Task: Book a 75-minute DIY fermentation and pickling workshop for home chefs and food enthusiasts.
Action: Mouse pressed left at (453, 208)
Screenshot: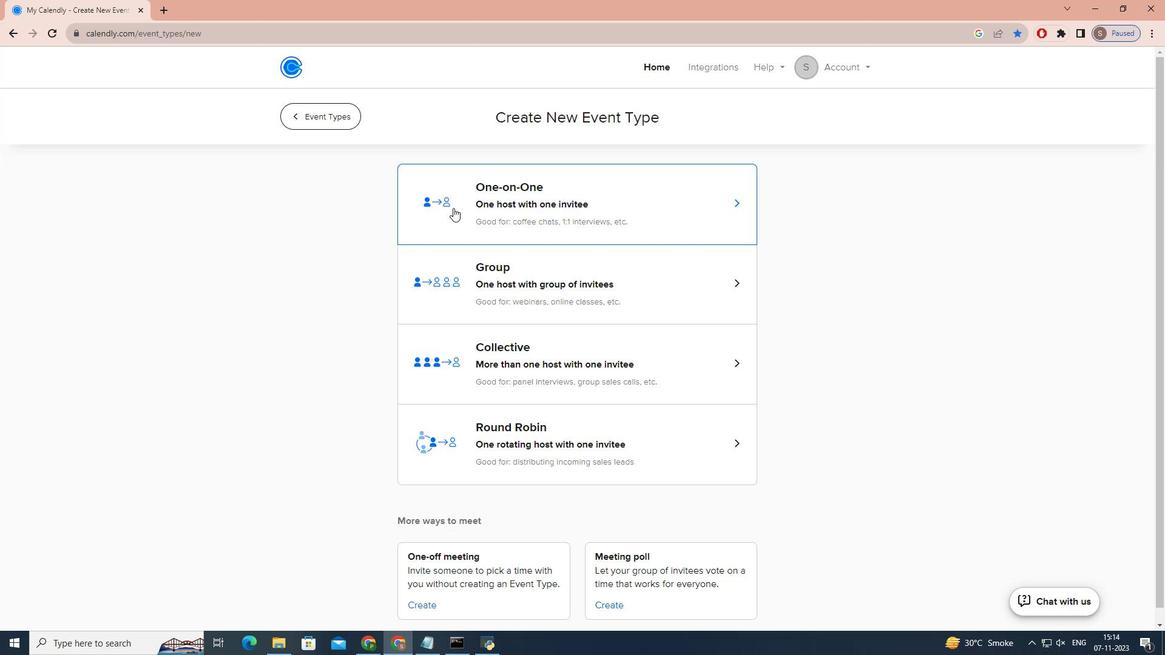 
Action: Key pressed g<Key.backspace>f<Key.caps_lock>ERMENTATION<Key.space>AND<Key.space><Key.caps_lock>p<Key.caps_lock>ICKLING<Key.space><Key.caps_lock>m<Key.caps_lock>ASTERCLASS
Screenshot: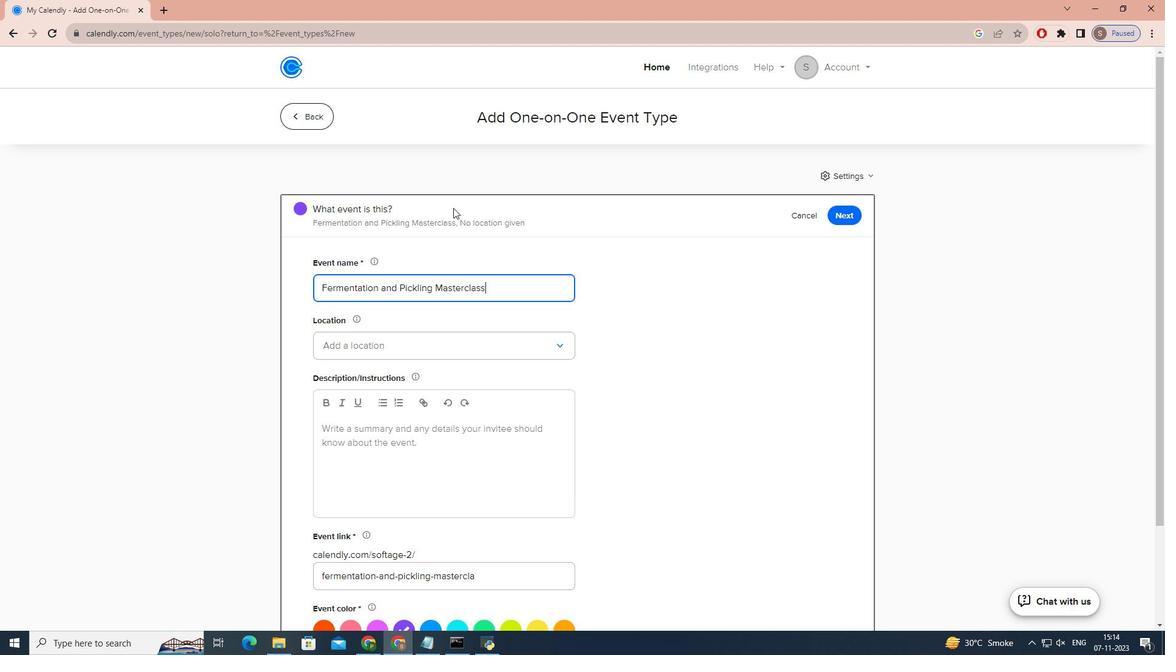 
Action: Mouse moved to (424, 350)
Screenshot: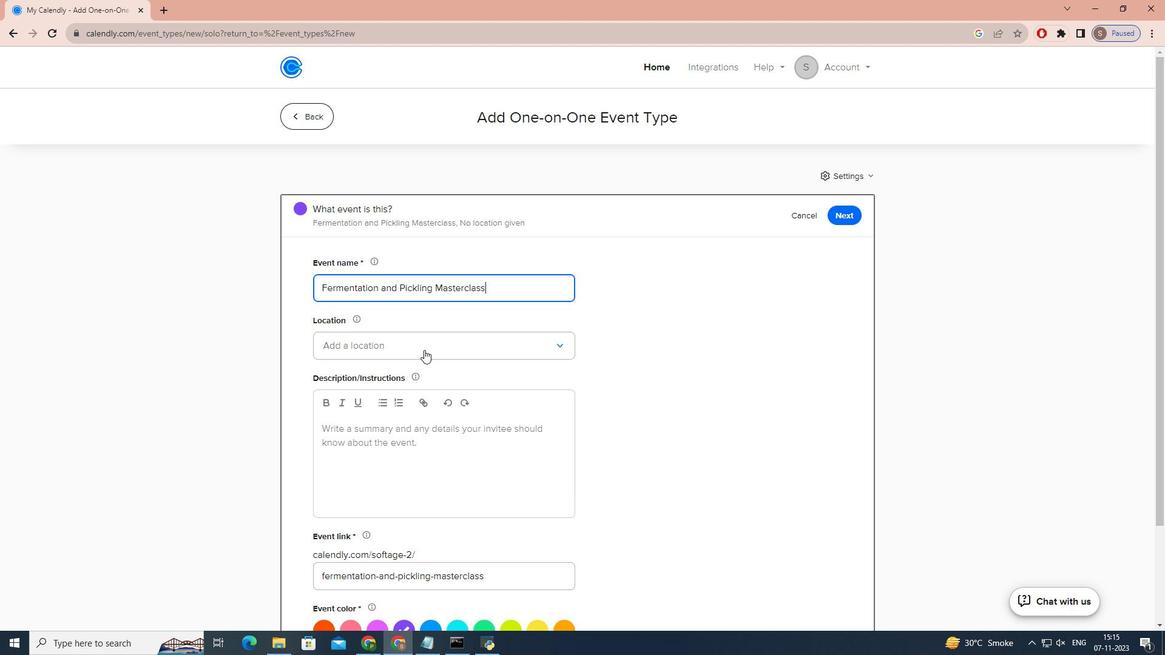 
Action: Mouse pressed left at (424, 350)
Screenshot: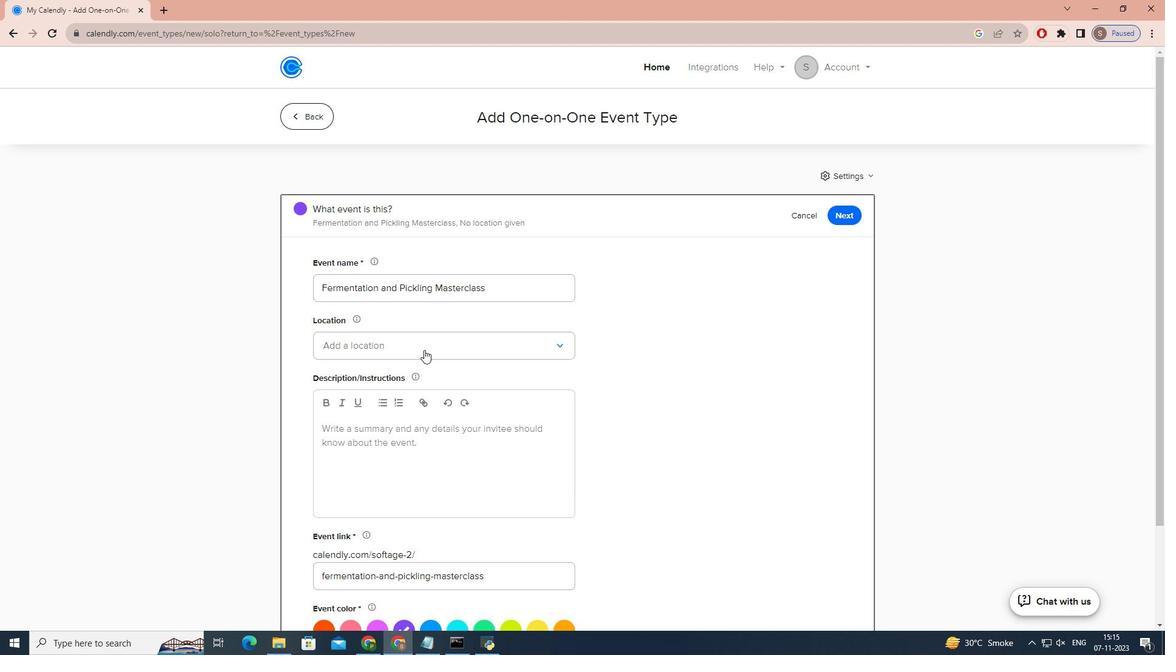 
Action: Mouse moved to (418, 369)
Screenshot: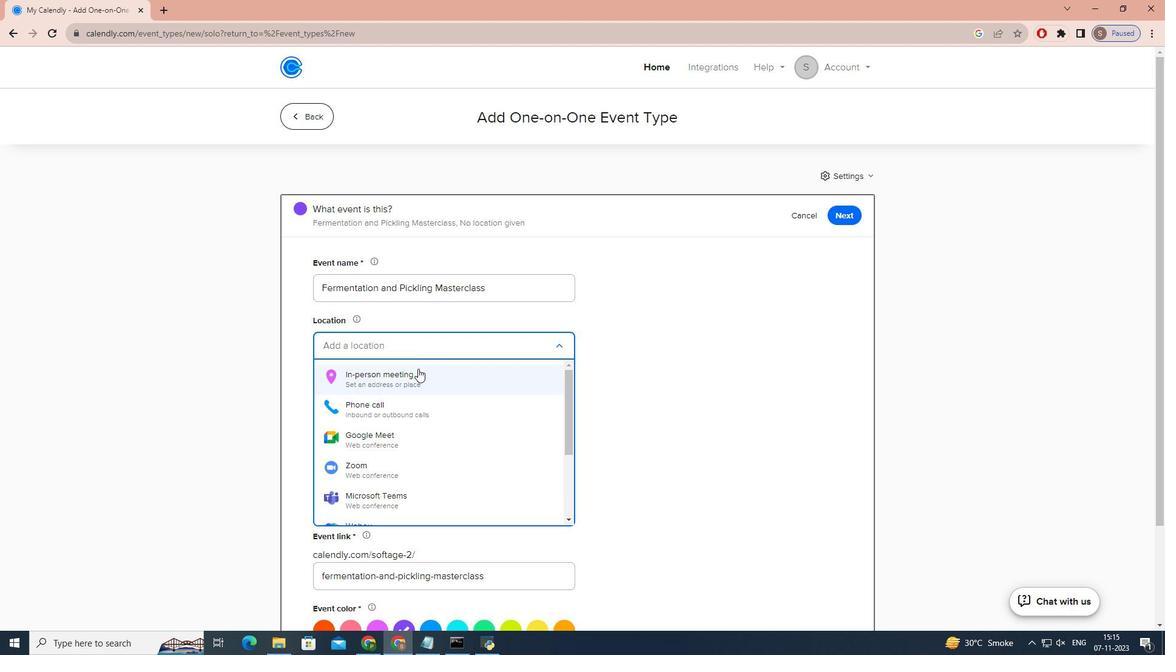 
Action: Mouse pressed left at (418, 369)
Screenshot: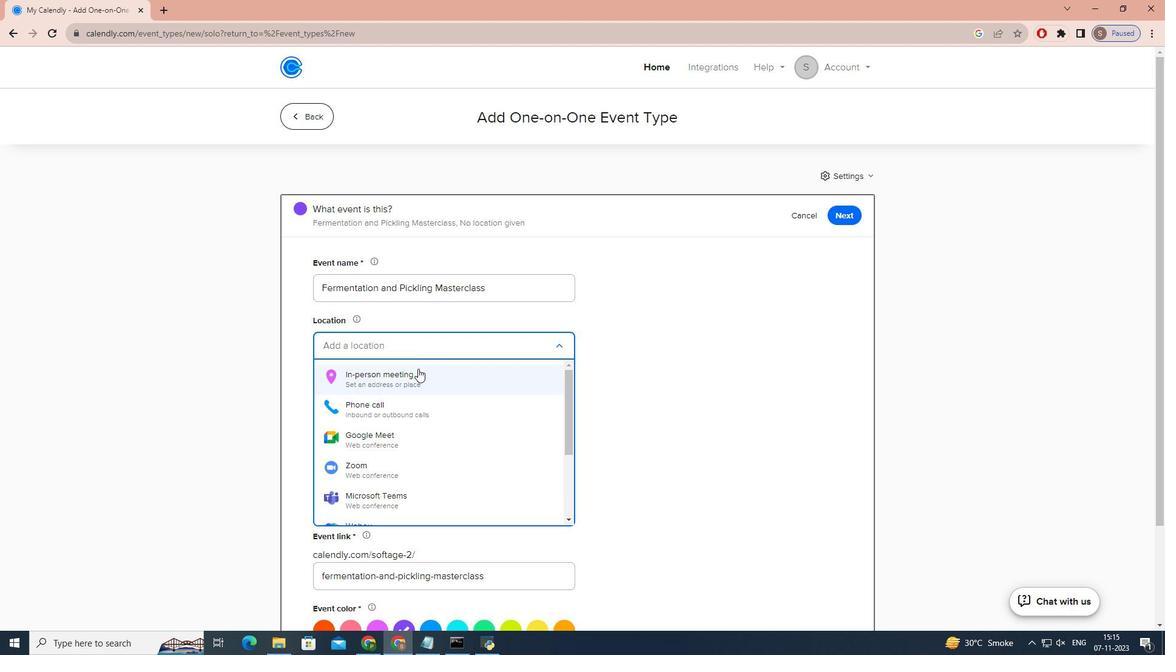 
Action: Mouse moved to (499, 194)
Screenshot: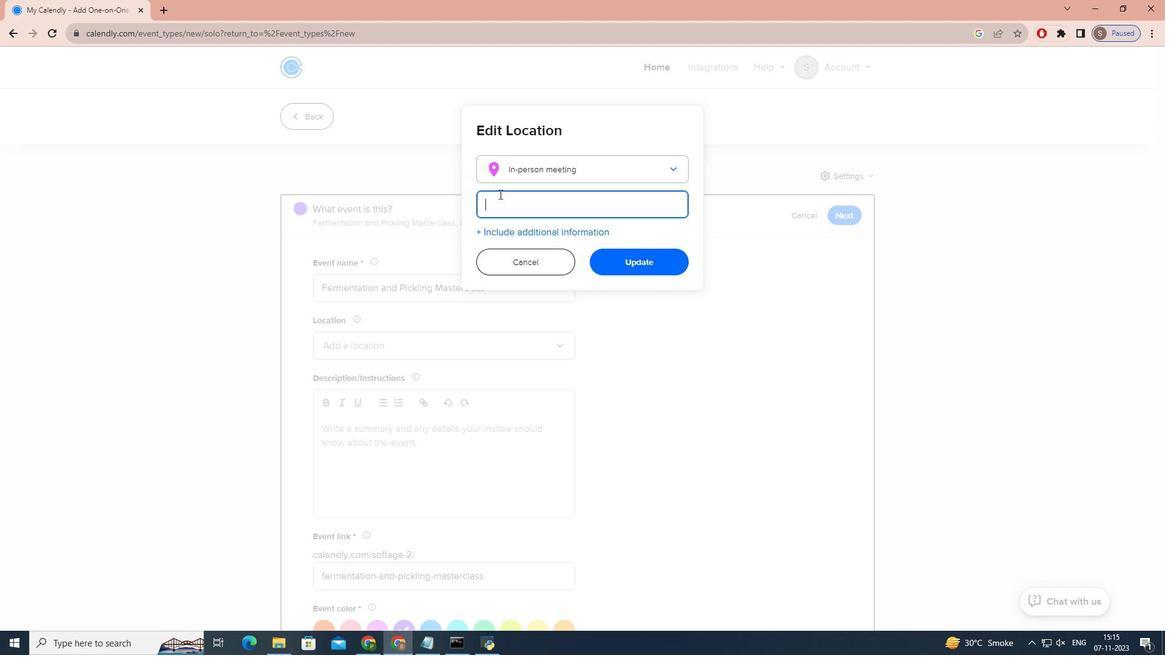 
Action: Mouse pressed left at (499, 194)
Screenshot: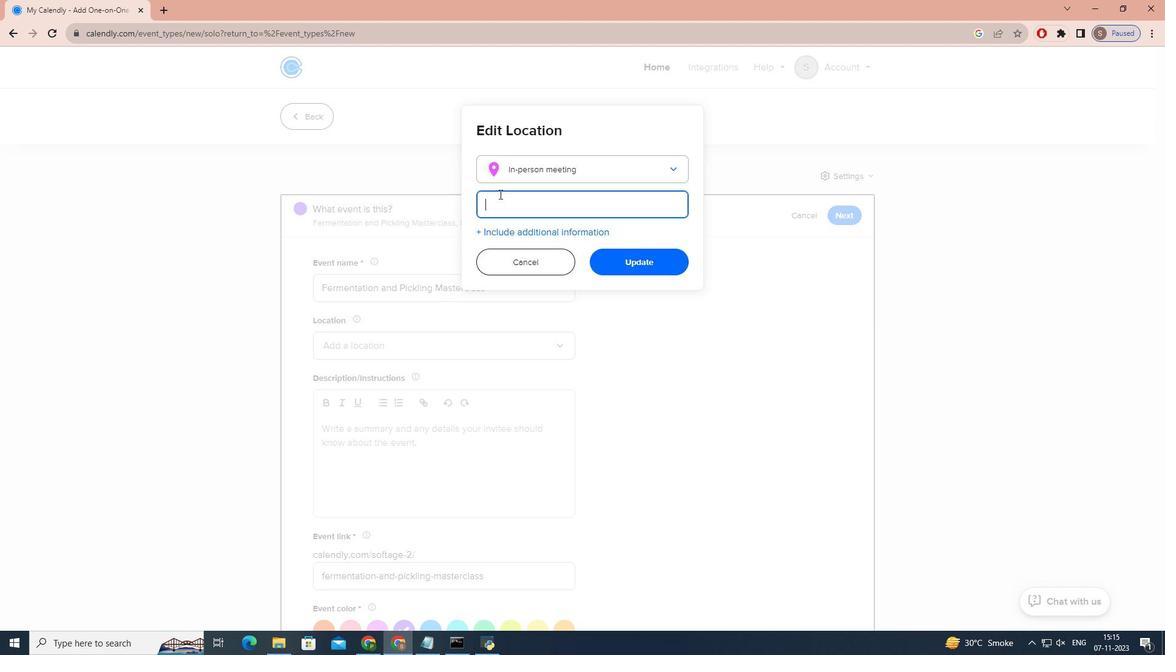 
Action: Key pressed T<Key.caps_lock><Key.backspace><Key.caps_lock><Key.caps_lock>t<Key.caps_lock>HE<Key.space><Key.caps_lock>line<Key.space>p<Key.caps_lock>ICKLING<Key.space><Key.caps_lock>w<Key.caps_lock>ORKSHOP,<Key.space>1234<Key.space><Key.caps_lock>w<Key.caps_lock>ILSHIRE<Key.space><Key.caps_lock>b<Key.caps_lock>LVD.<Key.space><Key.backspace>,<Key.space><Key.caps_lock>l<Key.caps_lock>OS<Key.space><Key.caps_lock>a<Key.caps_lock>NGELES,<Key.space><Key.caps_lock>ca<Key.space>90010
Screenshot: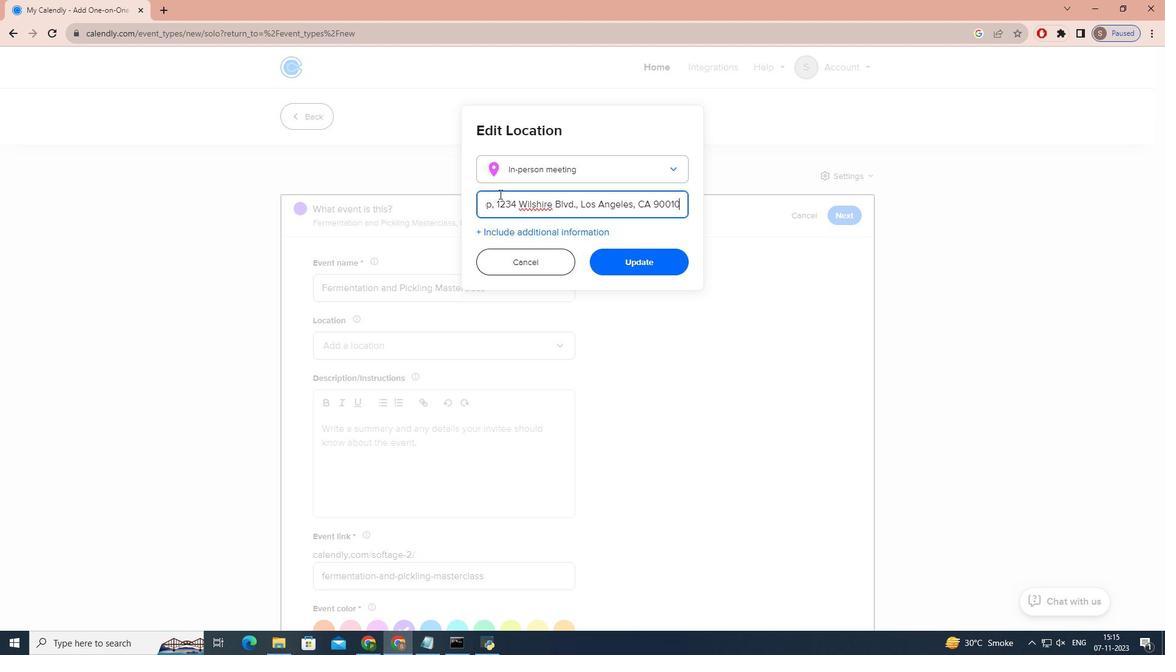 
Action: Mouse moved to (630, 258)
Screenshot: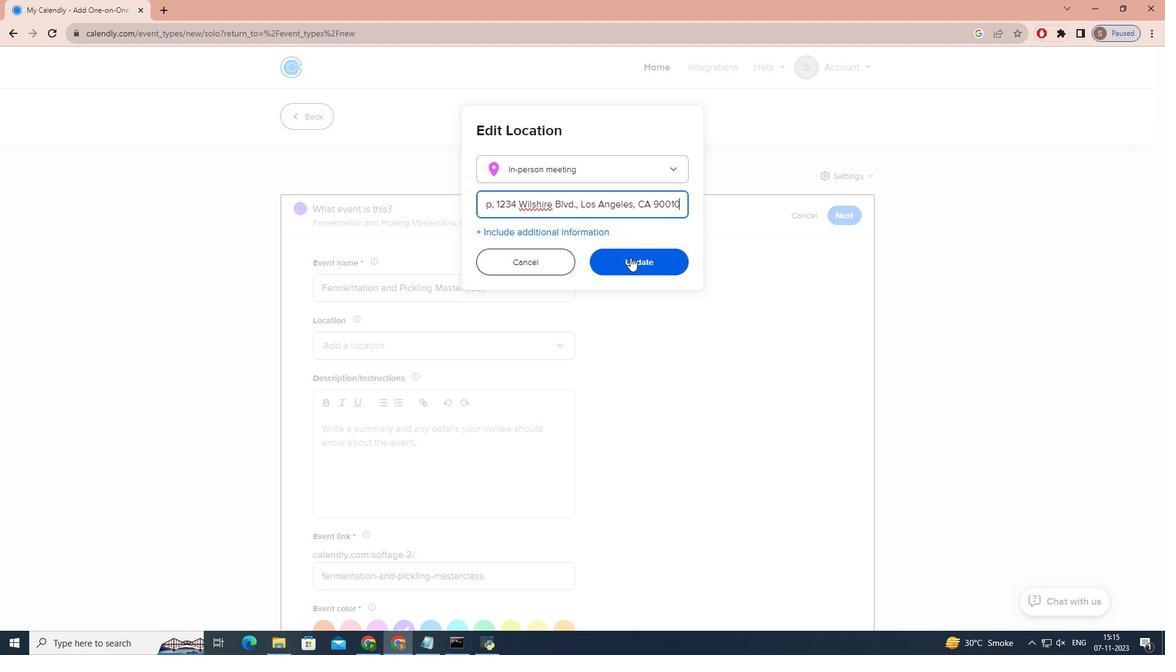 
Action: Mouse pressed left at (630, 258)
Screenshot: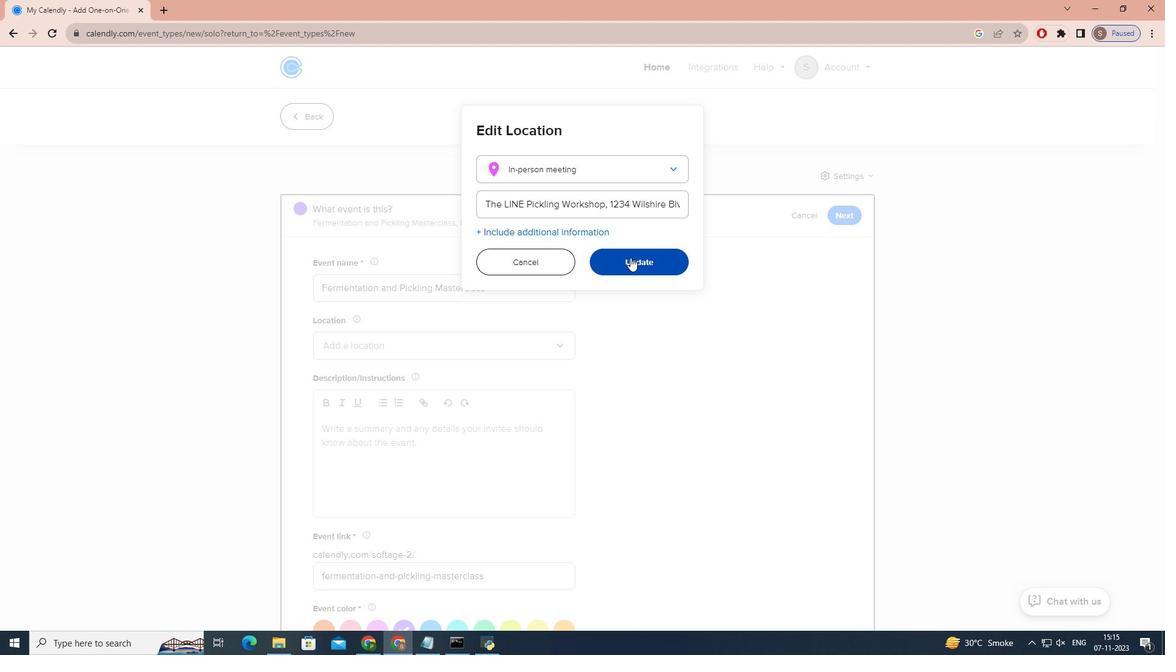 
Action: Mouse moved to (355, 484)
Screenshot: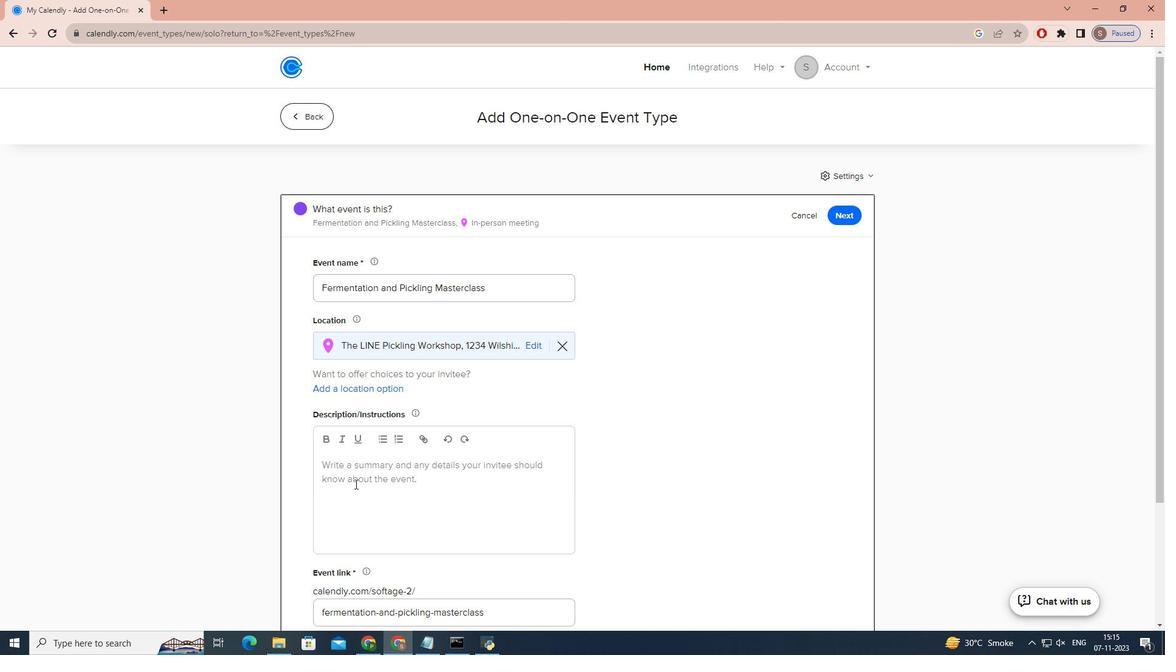 
Action: Mouse pressed left at (355, 484)
Screenshot: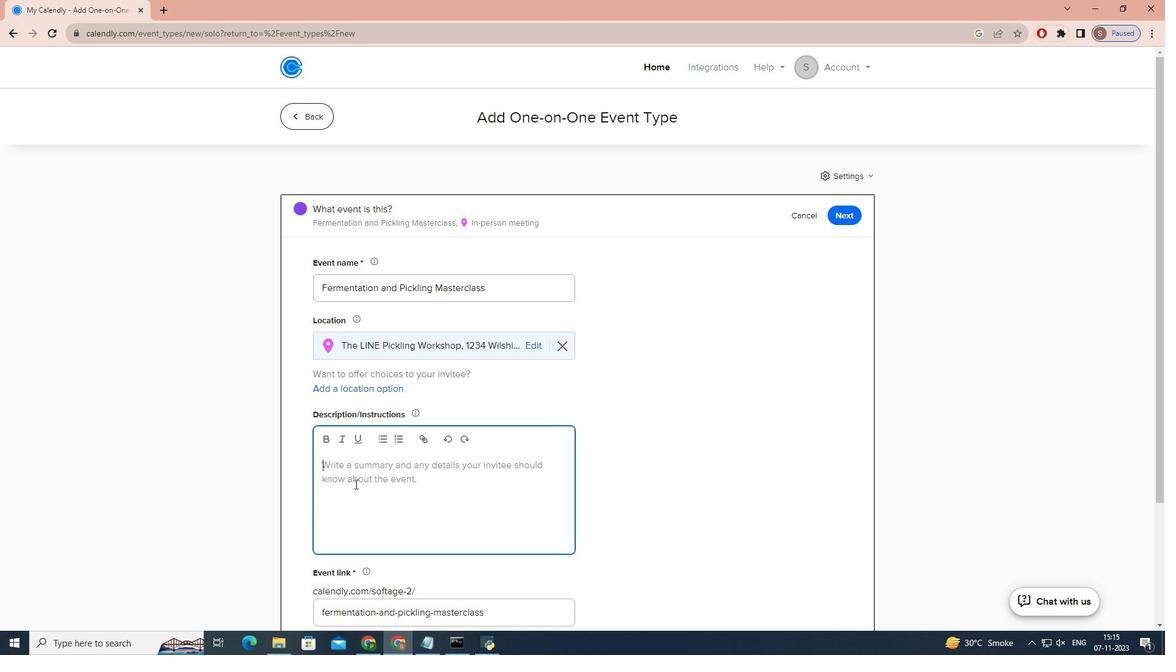 
Action: Mouse moved to (357, 471)
Screenshot: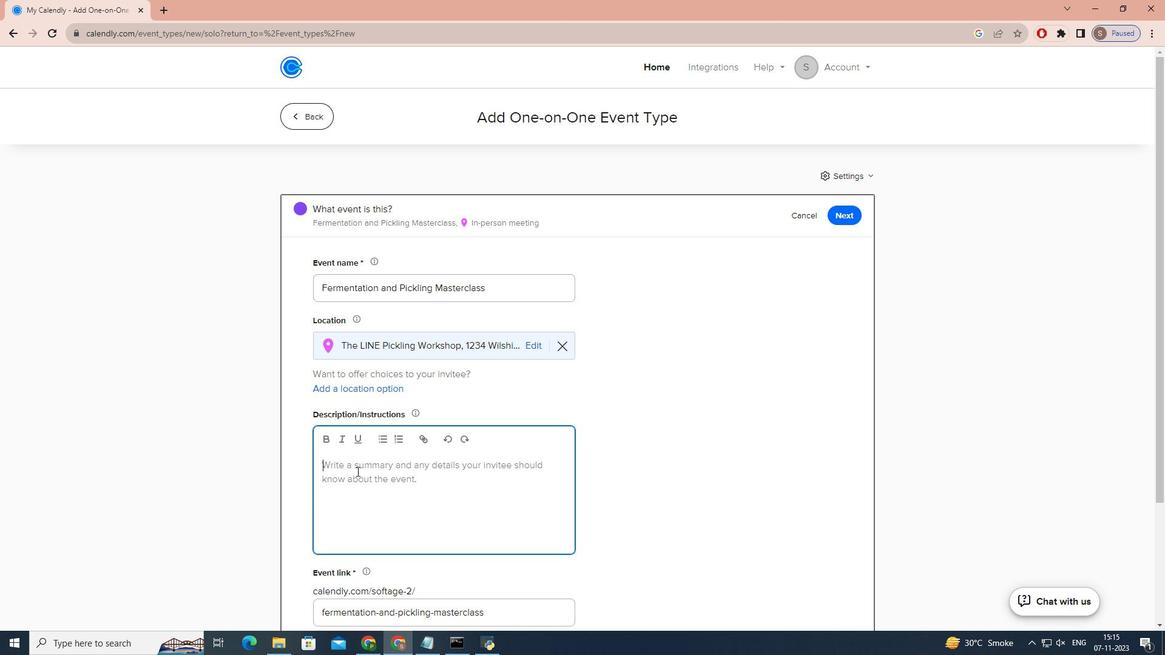 
Action: Key pressed <Key.caps_lock>
Screenshot: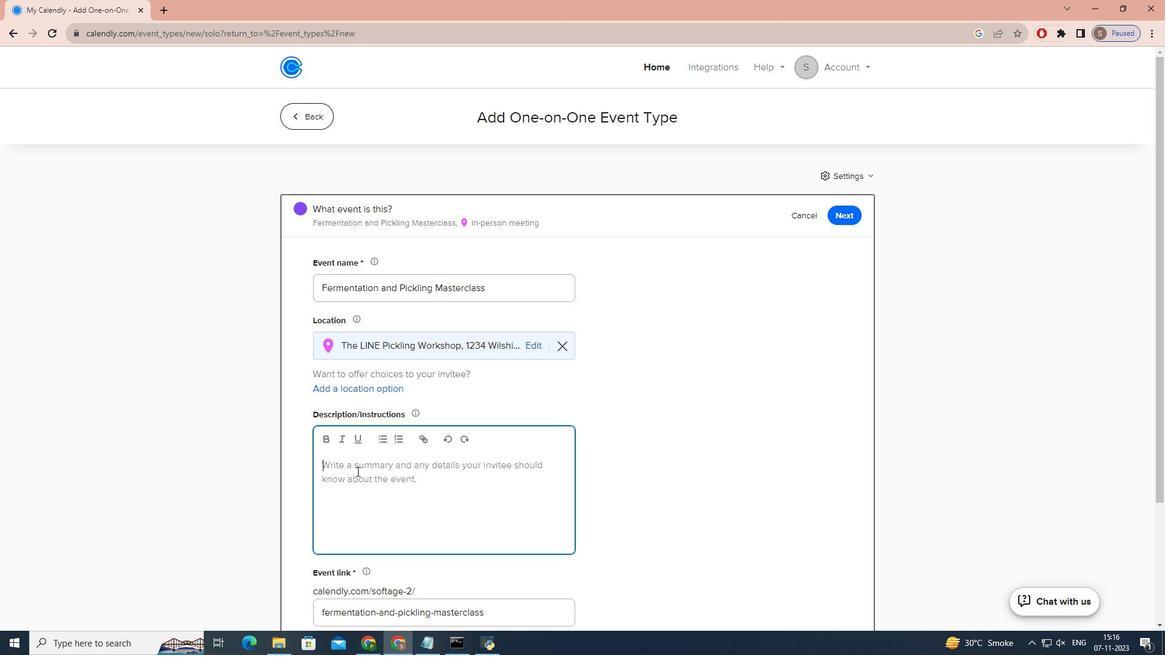 
Action: Mouse moved to (357, 471)
Screenshot: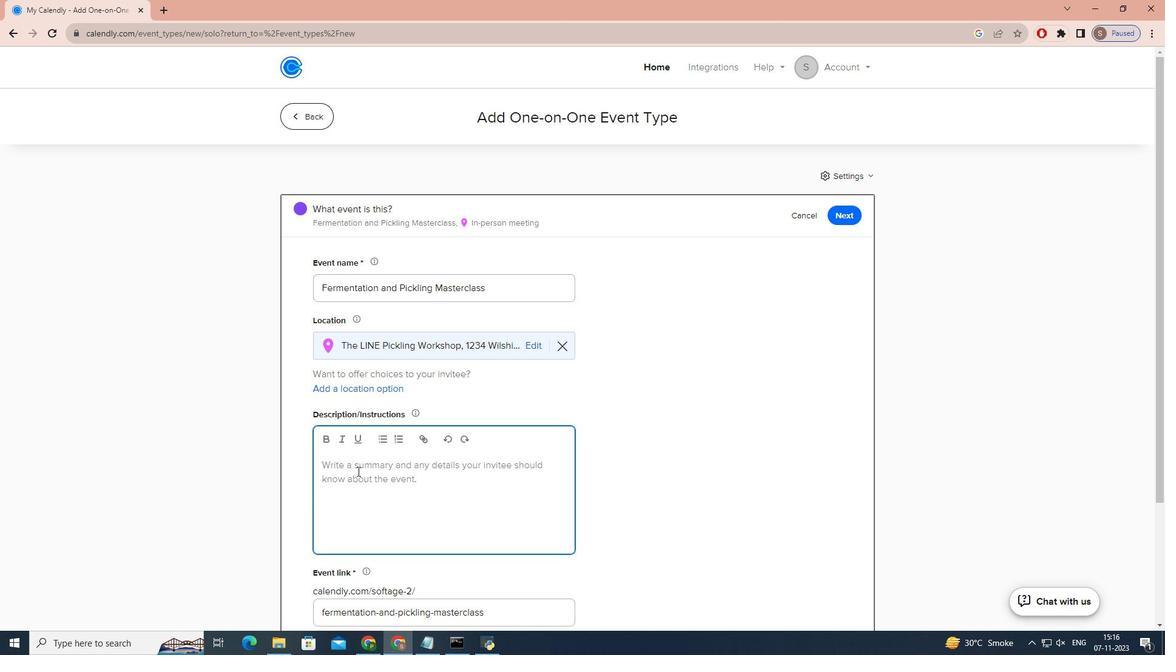 
Action: Key pressed <Key.caps_lock>a<Key.caps_lock>RE<Key.space>YOU<Key.space>PASSSIONATE<Key.space><Key.backspace><Key.backspace><Key.backspace><Key.backspace><Key.backspace><Key.backspace><Key.backspace><Key.backspace><Key.backspace>SIONATE<Key.space>HOME<Key.space>CHEF<Key.space>OR<Key.space>A<Key.space>FOOD<Key.space>ENTHUSIAST<Key.space>LOOKING<Key.space>O<Key.backspace>TO<Key.space>ELEVATE<Key.space>YOUR<Key.space>CULINARY<Key.space>SKILLS<Key.space>AND<Key.space>CREATE<Key.space>DELICIOUS,<Key.space>PROBIOTIC-RICH,<Key.space>AND<Key.space>PICKLED<Key.space>DELIGHTS<Key.shift><Key.shift><Key.shift><Key.shift><Key.shift><Key.shift><Key.shift><Key.shift><Key.shift><Key.shift><Key.shift><Key.shift><Key.shift><Key.shift><Key.shift><Key.shift><Key.shift><Key.shift><Key.shift><Key.shift><Key.shift><Key.shift><Key.shift>?<Key.space><Key.caps_lock>j<Key.caps_lock>OIN<Key.space>OUR<Key.space>EXCLUSIVE<Key.space><Key.caps_lock>diy<Key.space><Key.caps_lock>F<Key.caps_lock><Key.caps_lock>ER
Screenshot: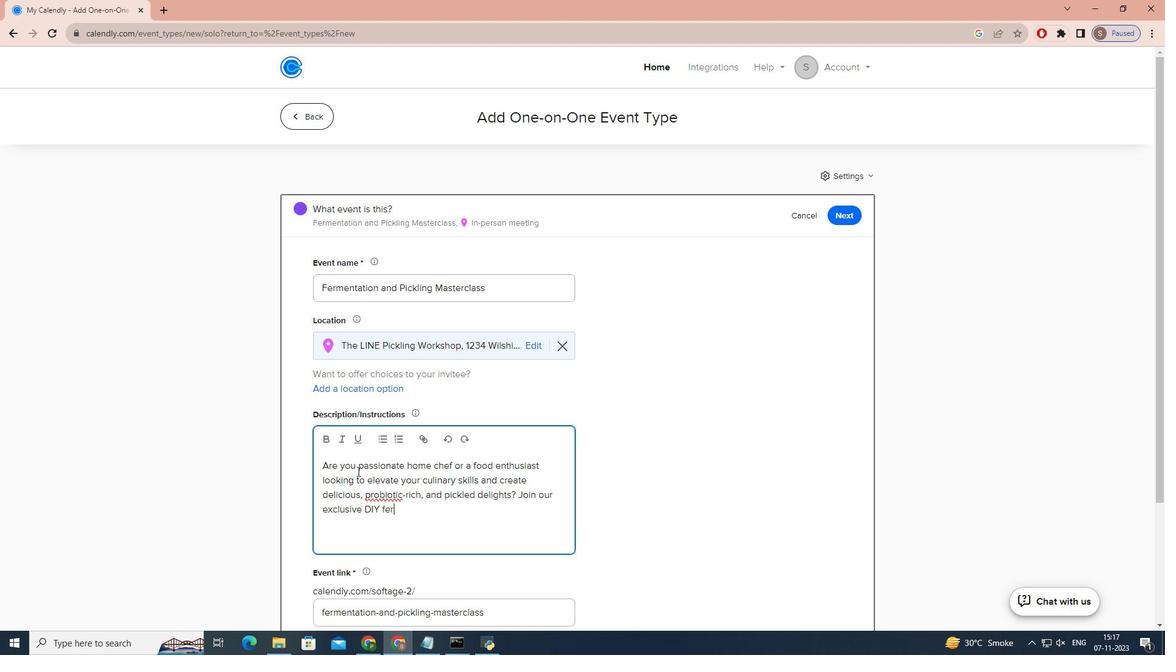
Action: Mouse moved to (398, 496)
Screenshot: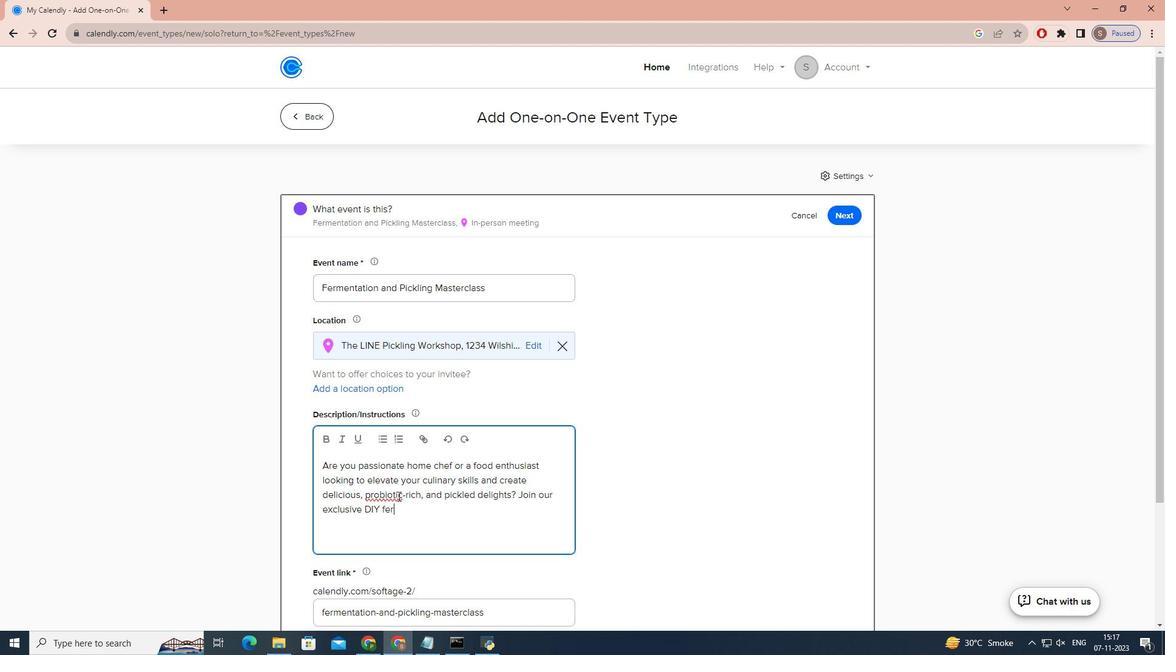 
Action: Mouse pressed left at (398, 496)
Screenshot: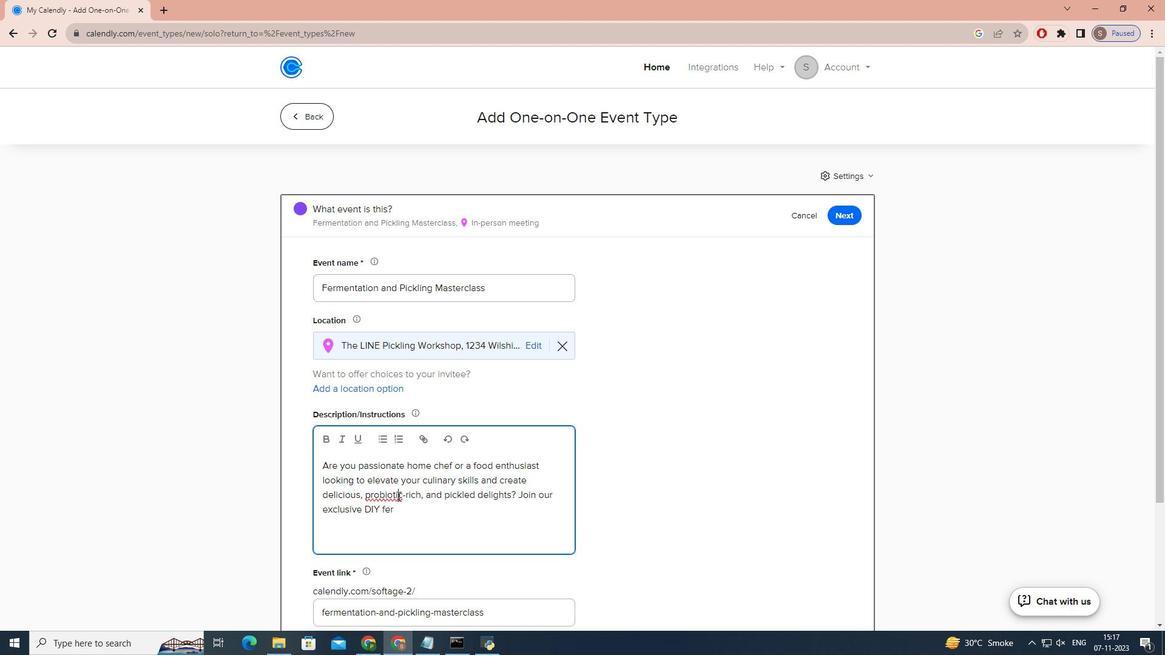 
Action: Mouse moved to (411, 508)
Screenshot: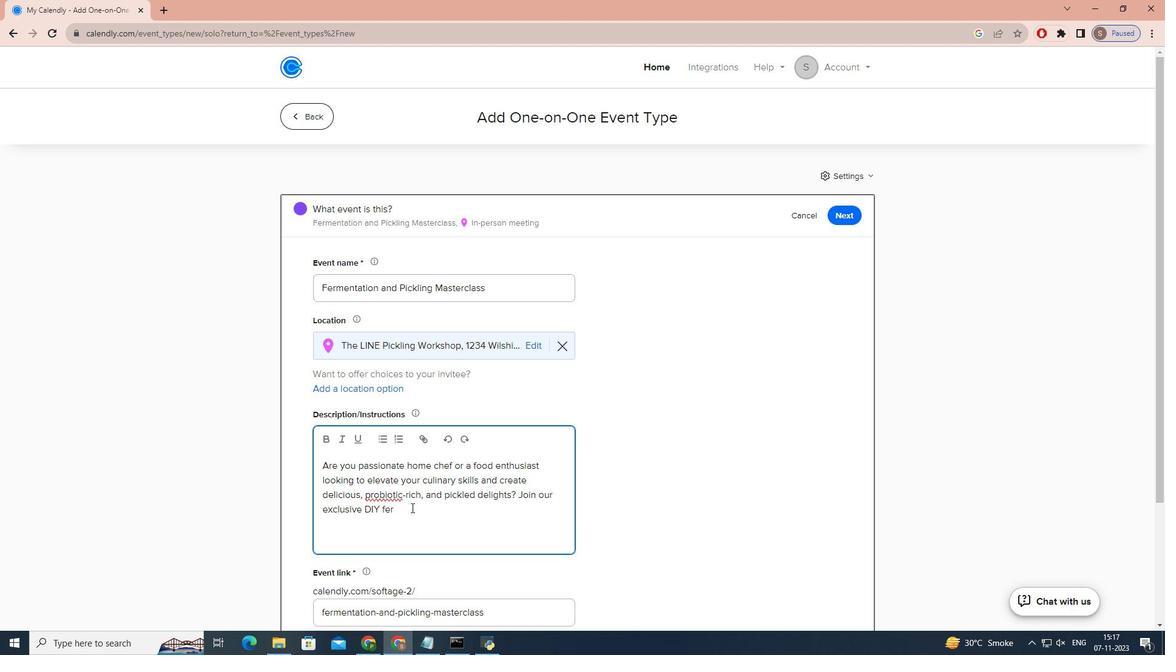 
Action: Mouse pressed left at (411, 508)
Screenshot: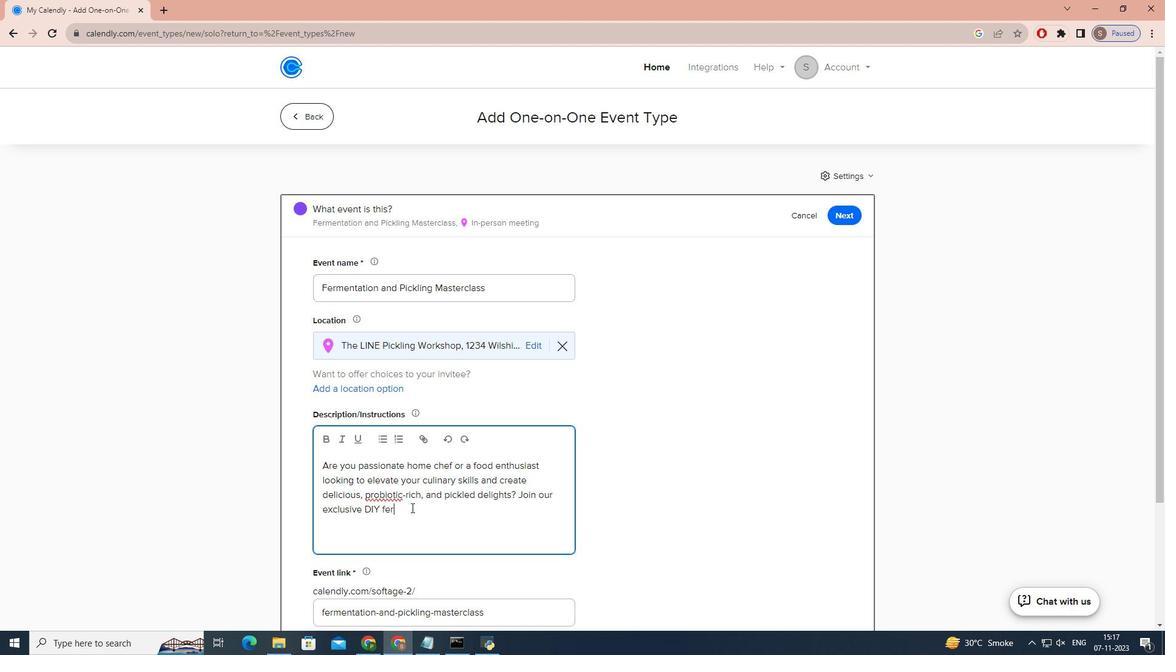 
Action: Key pressed MENTATION<Key.space>AND<Key.space>PICKLING<Key.space>WORKSHOP,<Key.space>WHERE<Key.space>YOU<Key.space>WILL<Key.space>LEARN<Key.space>THE<Key.space>ART<Key.space>OF<Key.space>PRESERVING<Key.space><Key.backspace>,<Key.space>ENHANCING<Key.space>FLAVORS,<Key.space>AND<Key.space>CREATING<Key.space>YOUR<Key.space>OWN<Key.space>ARTISANAL<Key.space>GOODIES<Key.space>RIGHT<Key.space>IN<Key.space>YOUR<Key.space>KITCHEN
Screenshot: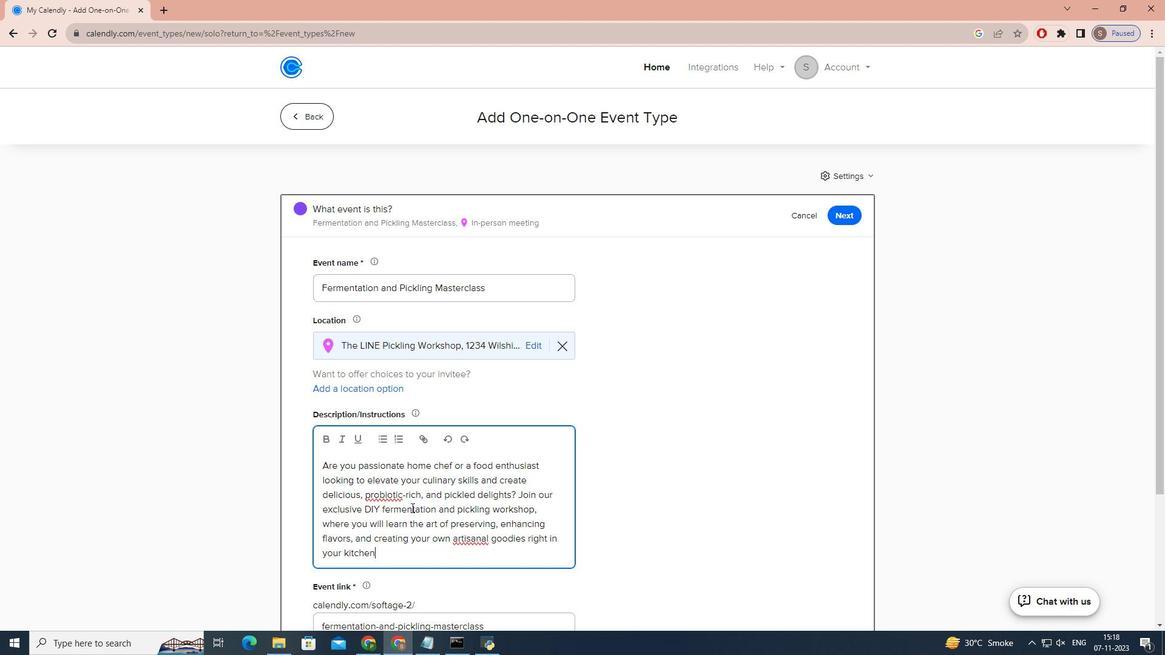 
Action: Mouse moved to (380, 495)
Screenshot: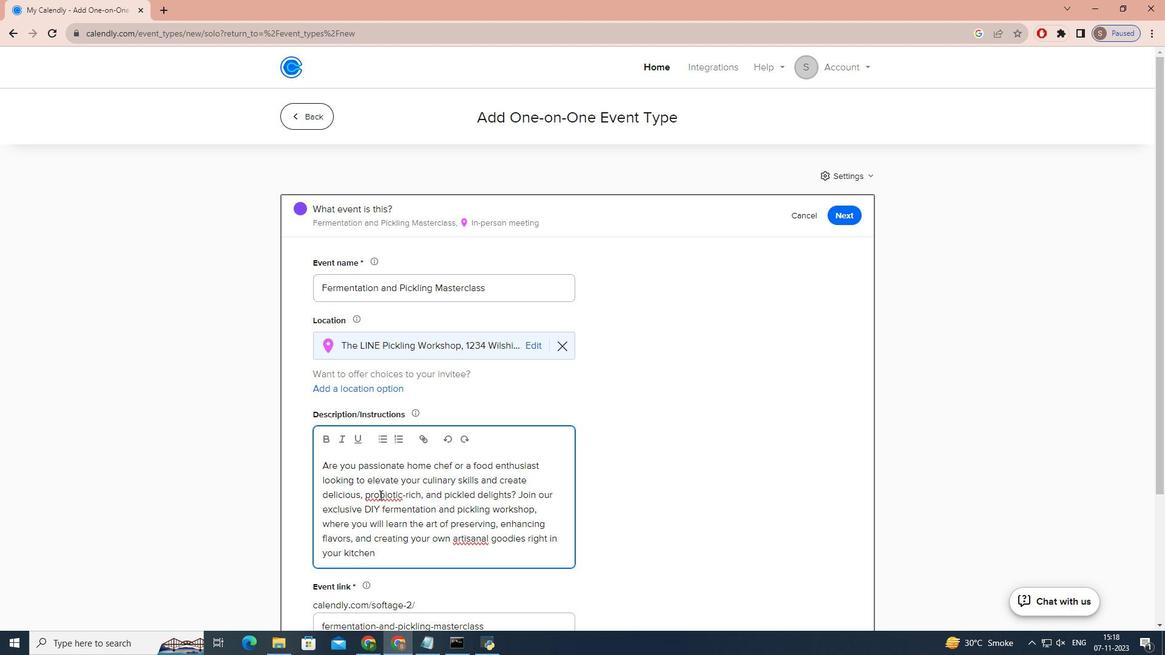 
Action: Mouse pressed left at (380, 495)
Screenshot: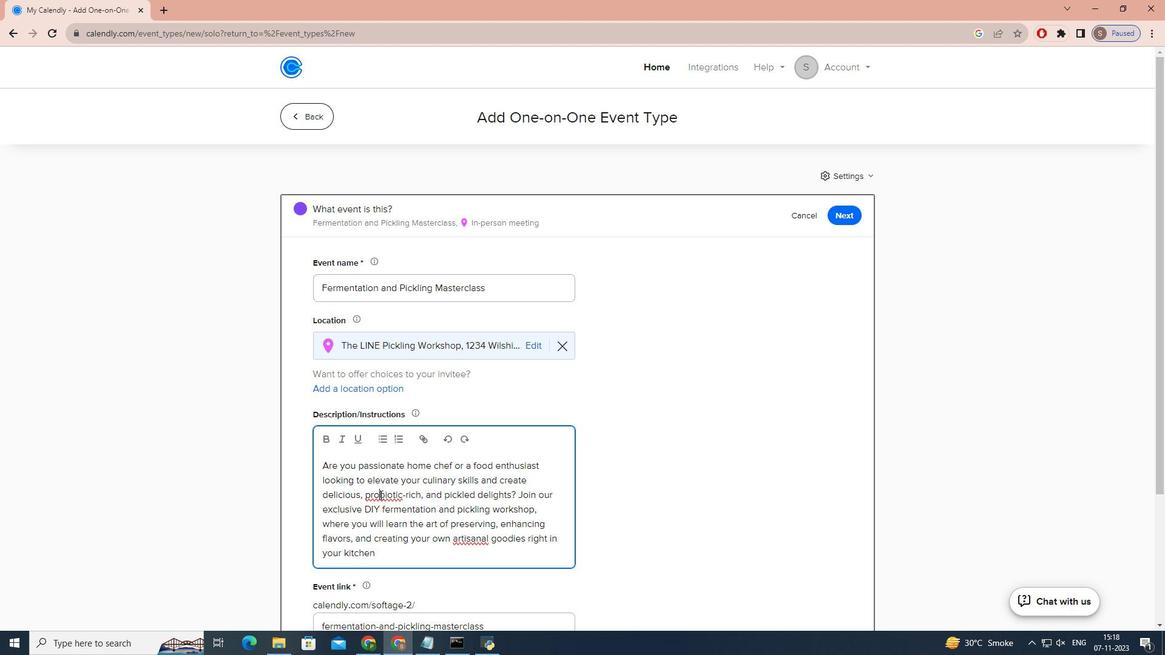 
Action: Key pressed -
Screenshot: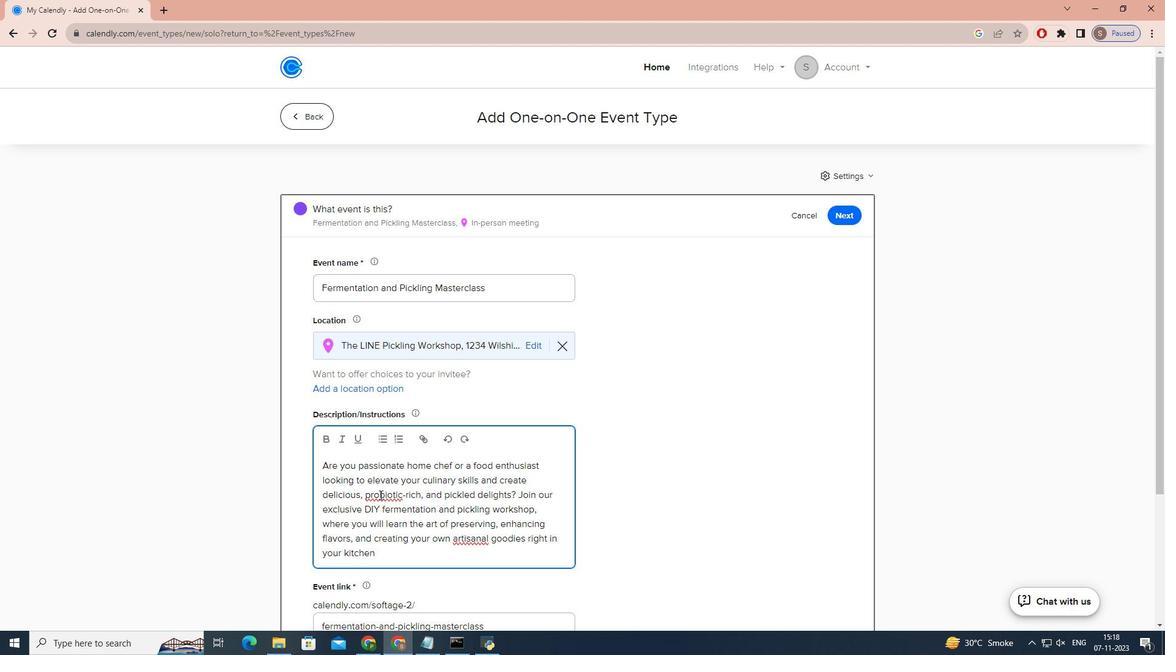 
Action: Mouse moved to (394, 497)
Screenshot: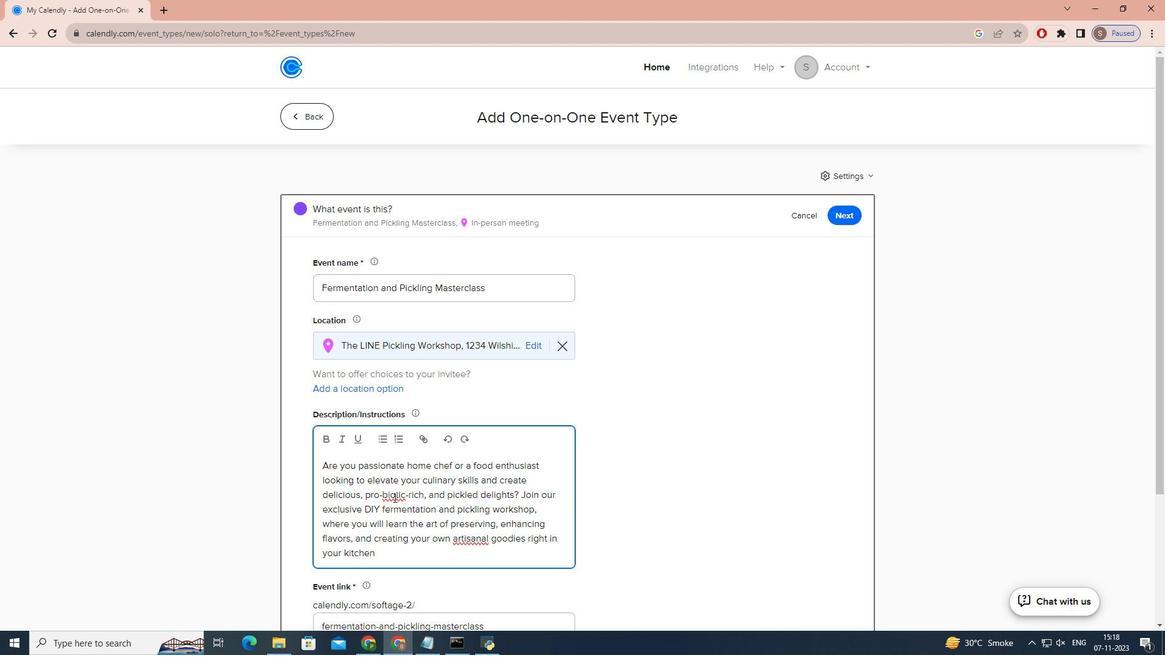 
Action: Mouse pressed left at (394, 497)
Screenshot: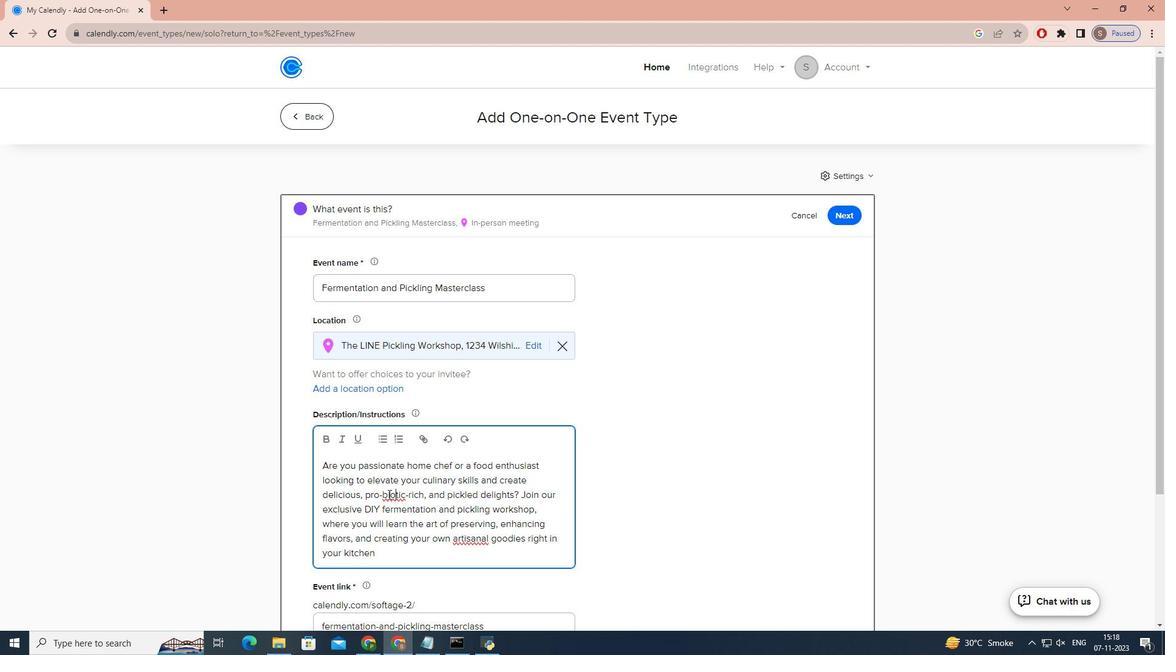 
Action: Mouse moved to (385, 499)
Screenshot: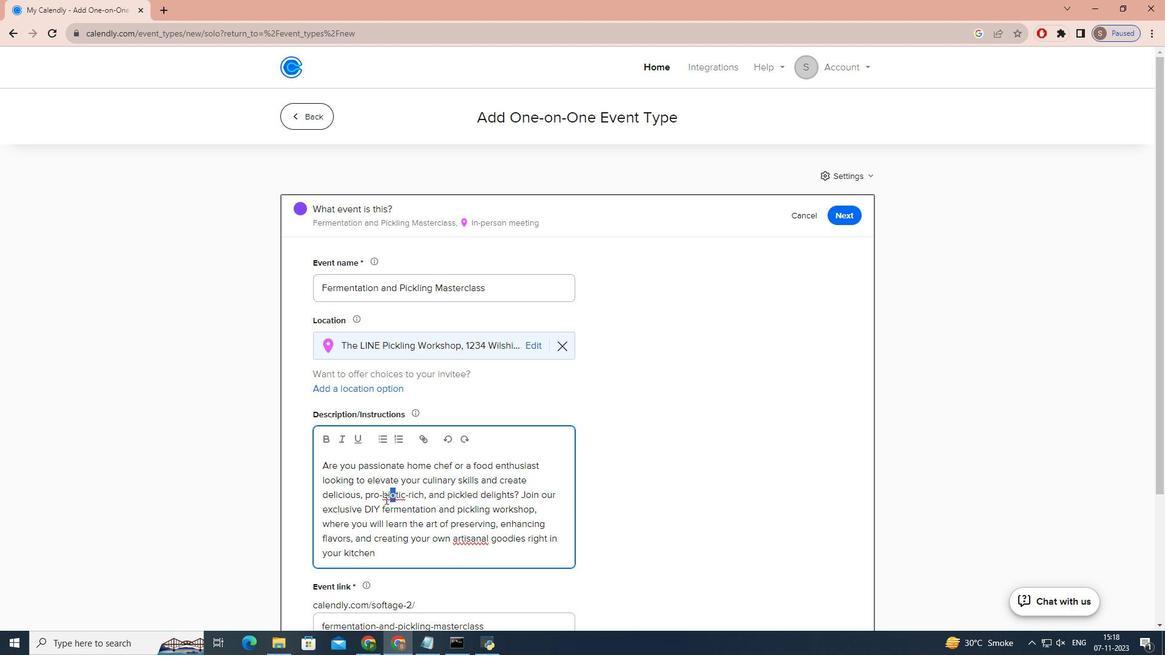 
Action: Mouse pressed left at (385, 499)
Screenshot: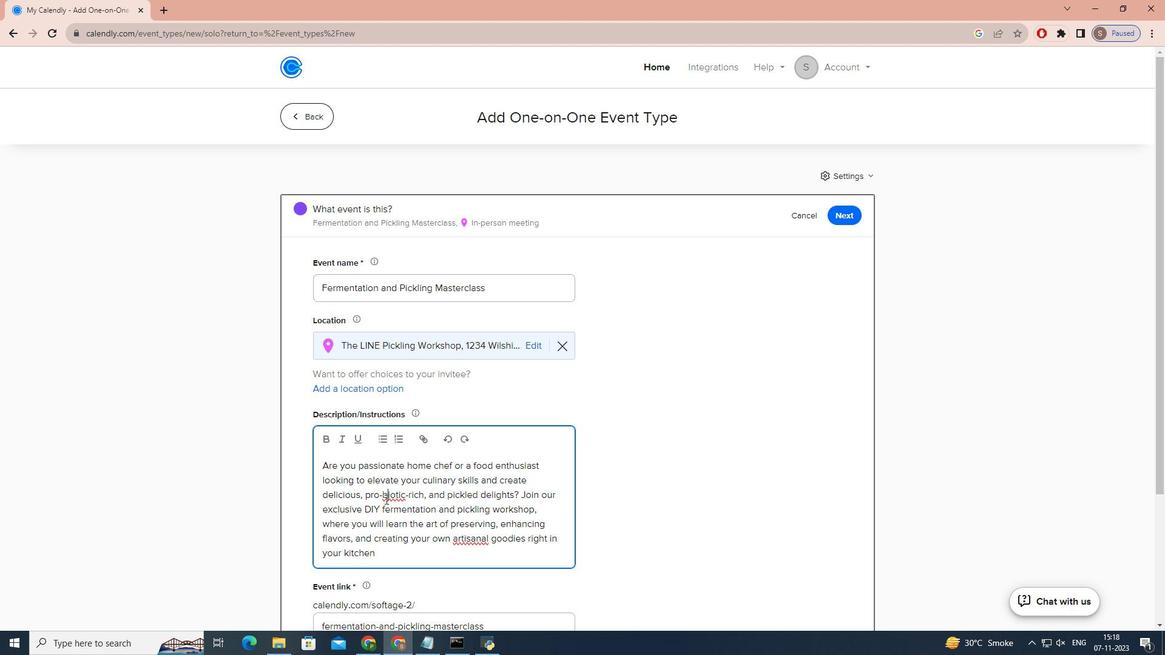 
Action: Mouse moved to (379, 494)
Screenshot: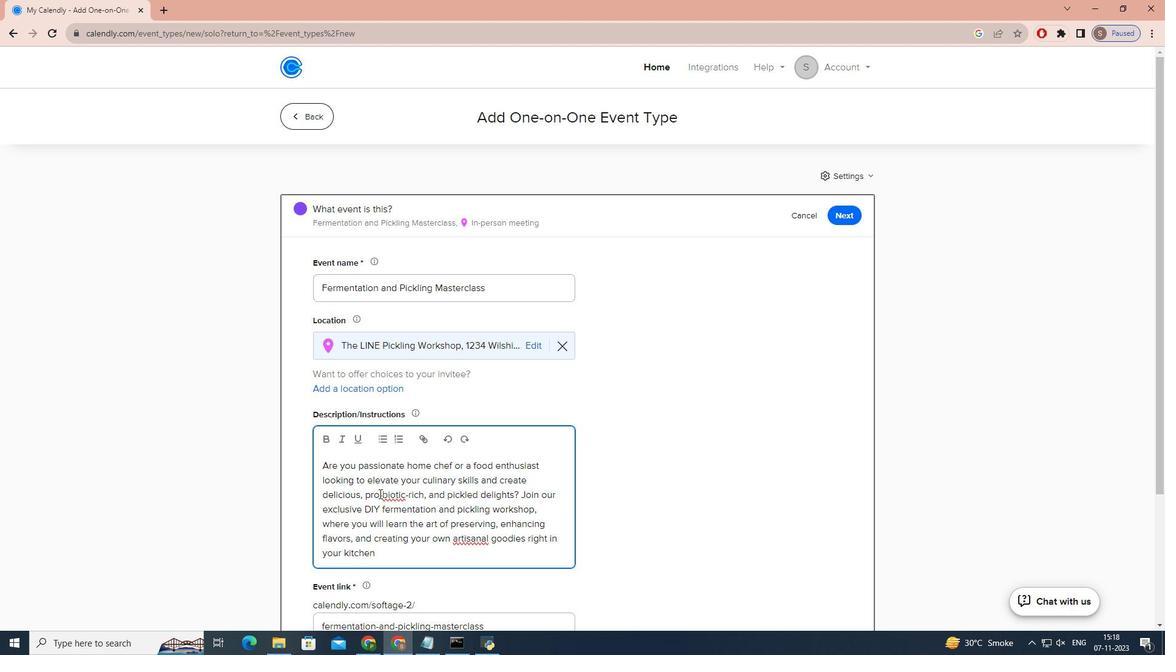 
Action: Mouse pressed left at (379, 494)
Screenshot: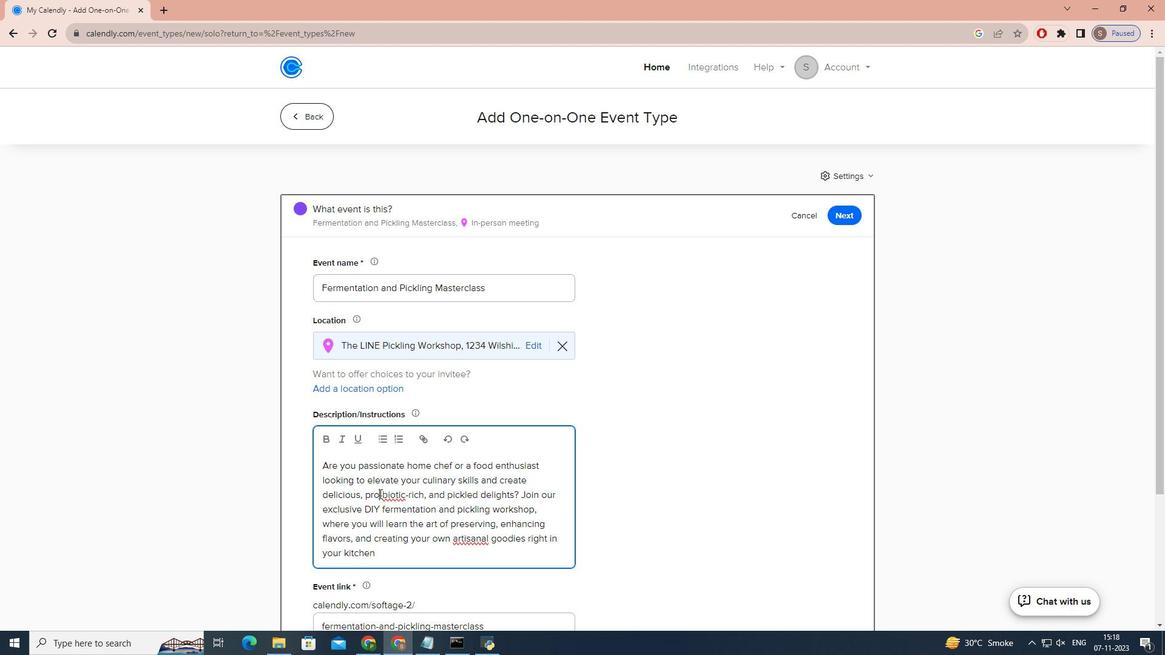 
Action: Mouse moved to (381, 495)
Screenshot: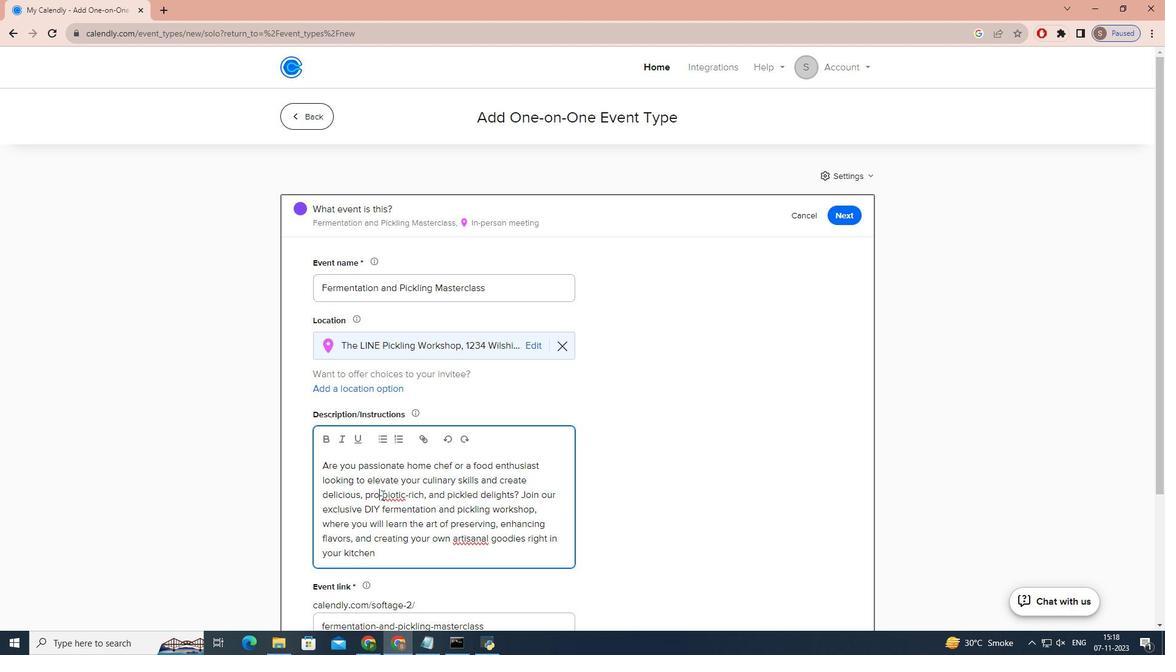 
Action: Mouse pressed left at (381, 495)
Screenshot: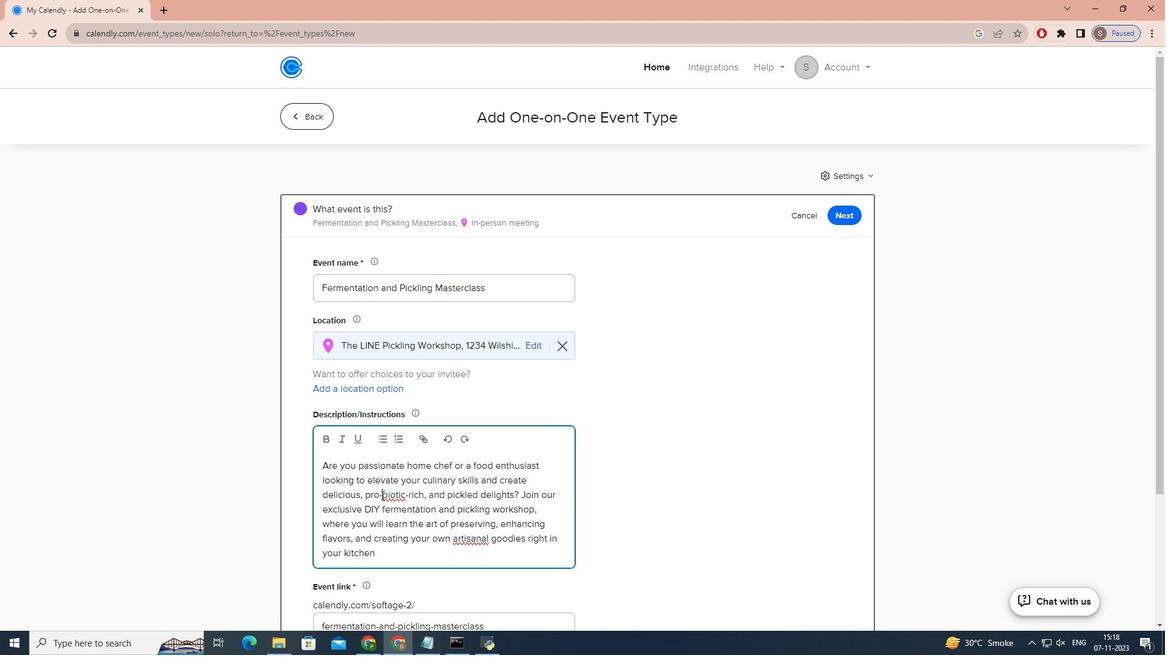 
Action: Mouse moved to (381, 495)
Screenshot: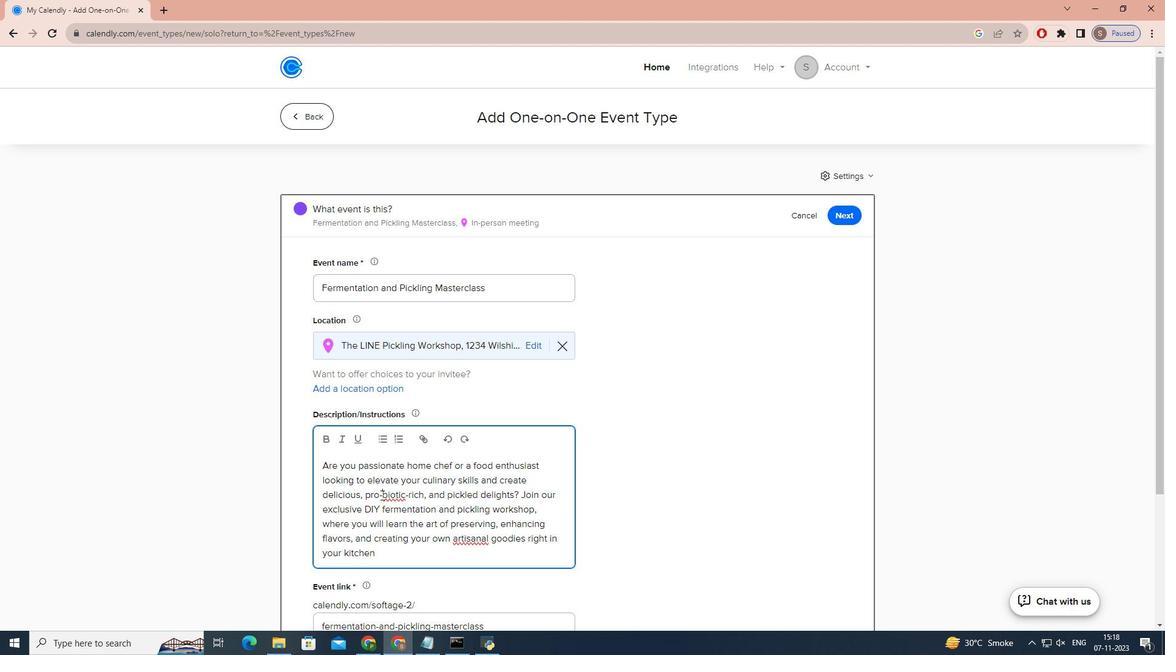 
Action: Key pressed <Key.backspace>
Screenshot: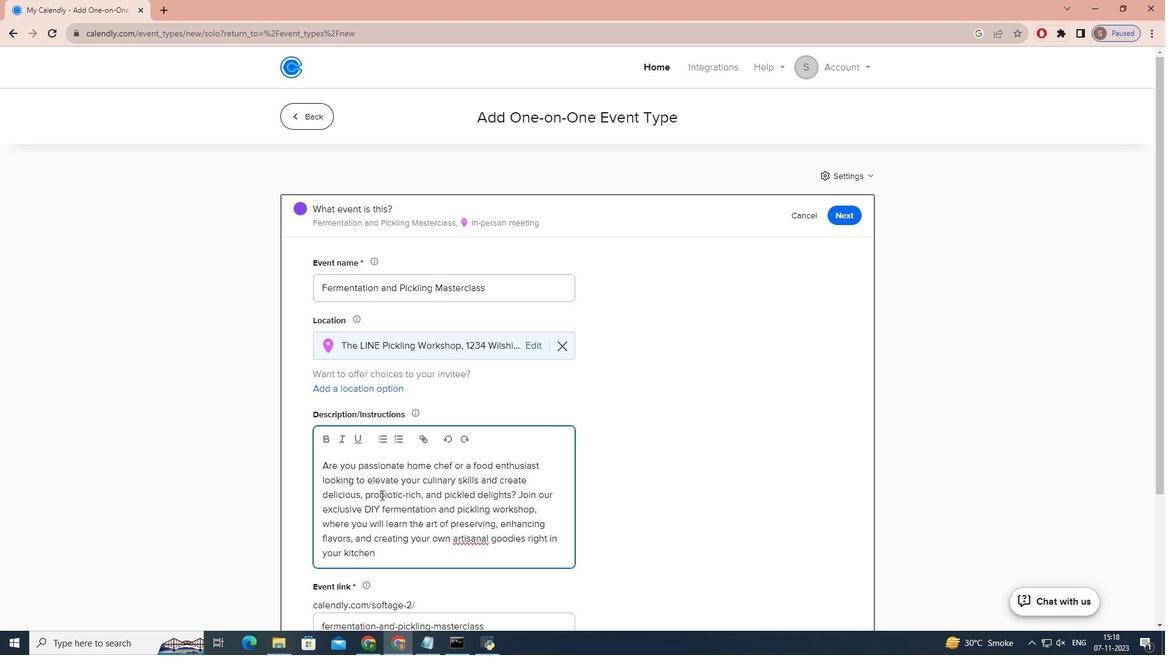 
Action: Mouse moved to (388, 554)
Screenshot: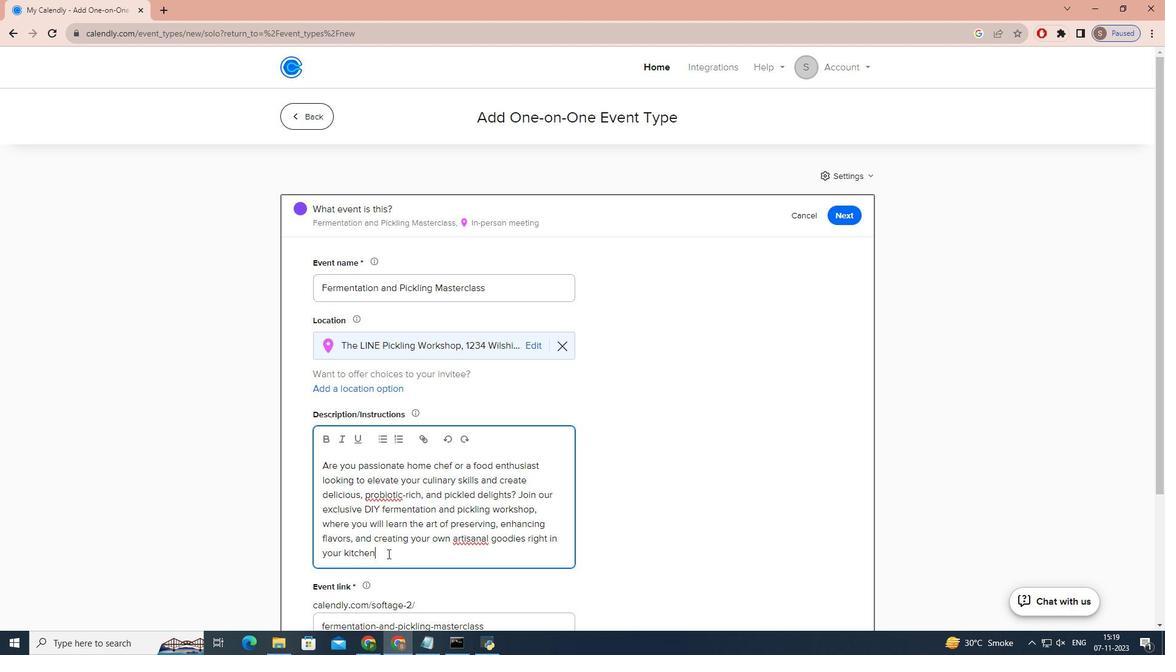 
Action: Mouse pressed left at (388, 554)
Screenshot: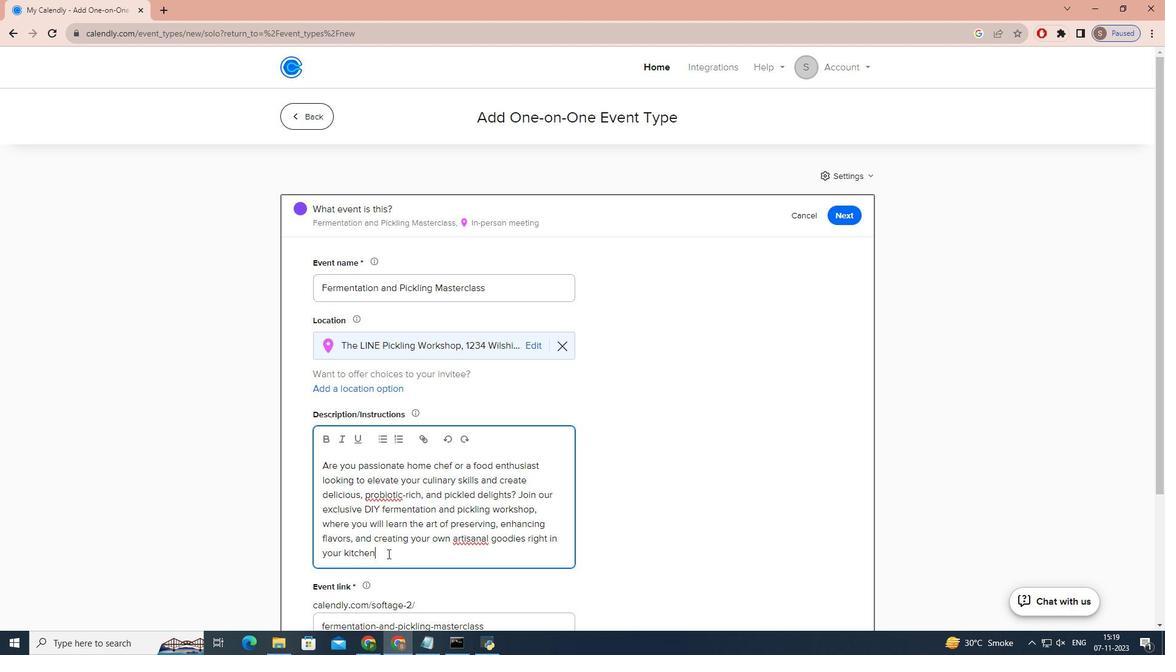 
Action: Mouse moved to (388, 553)
Screenshot: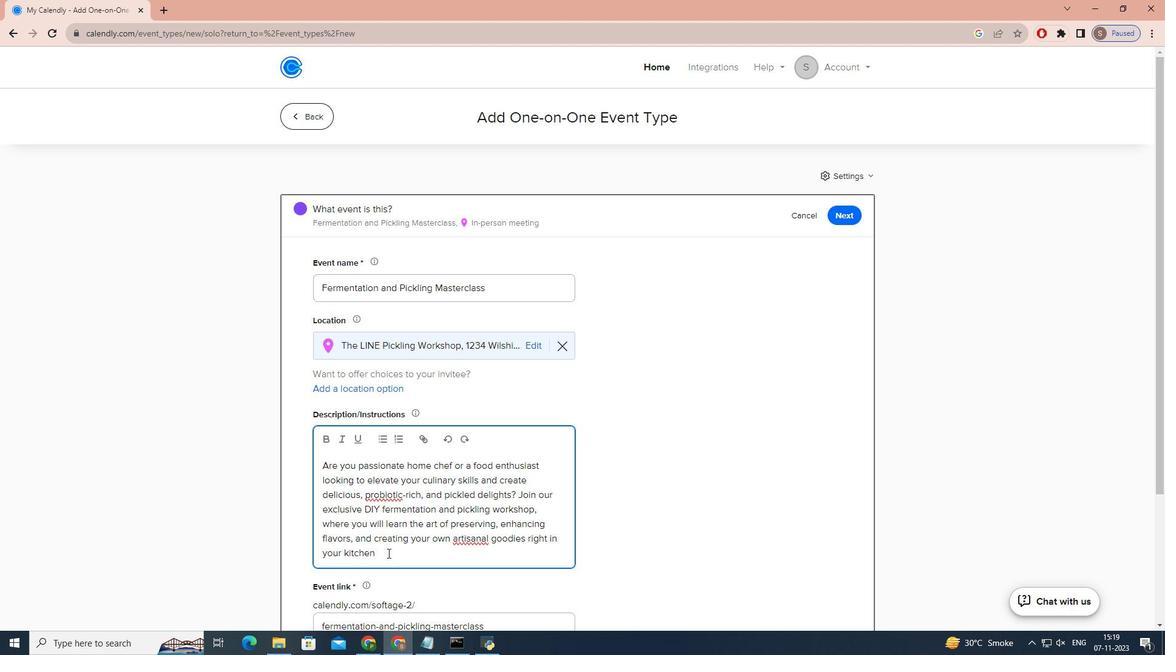 
Action: Key pressed .
Screenshot: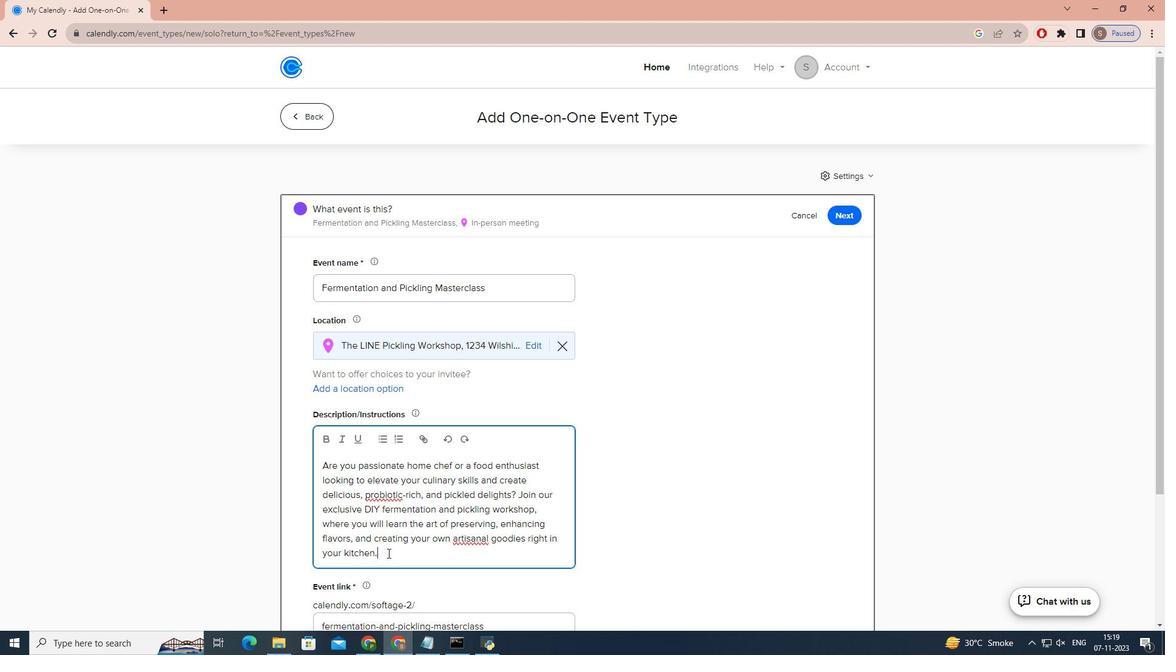 
Action: Mouse moved to (388, 544)
Screenshot: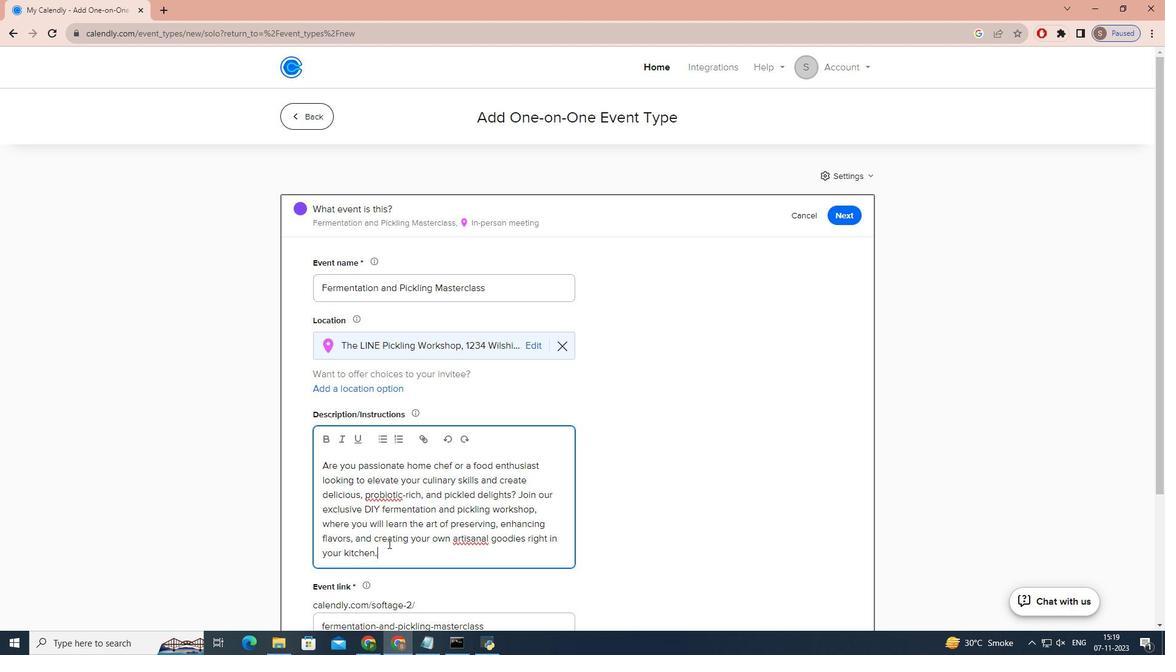 
Action: Mouse scrolled (388, 543) with delta (0, 0)
Screenshot: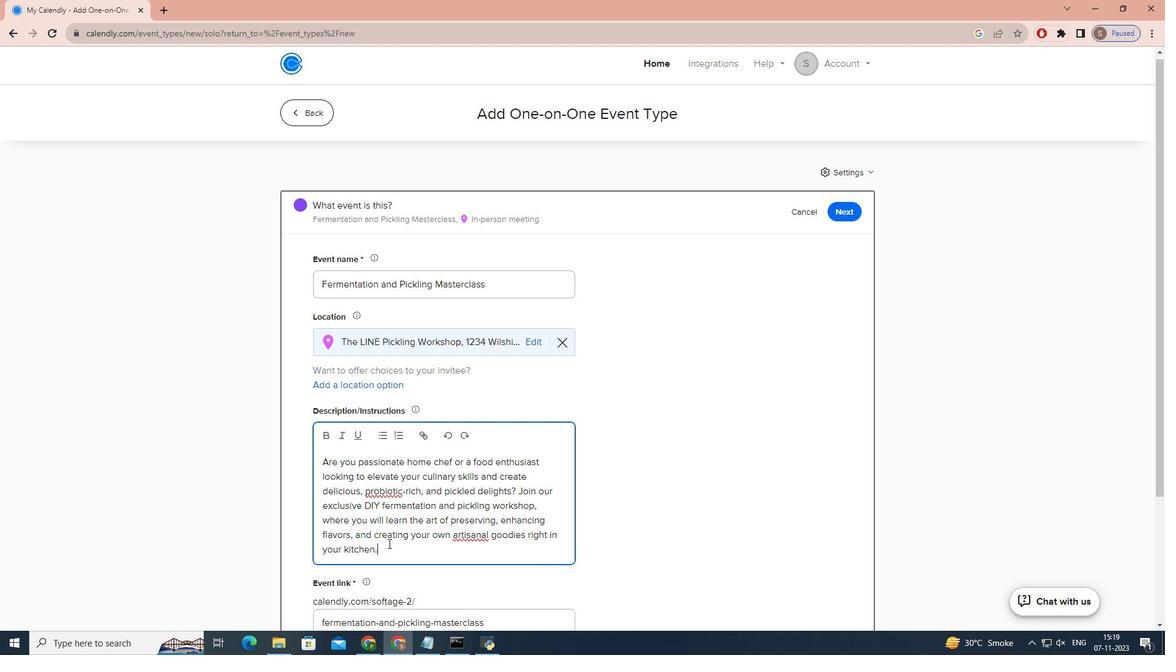 
Action: Mouse scrolled (388, 543) with delta (0, 0)
Screenshot: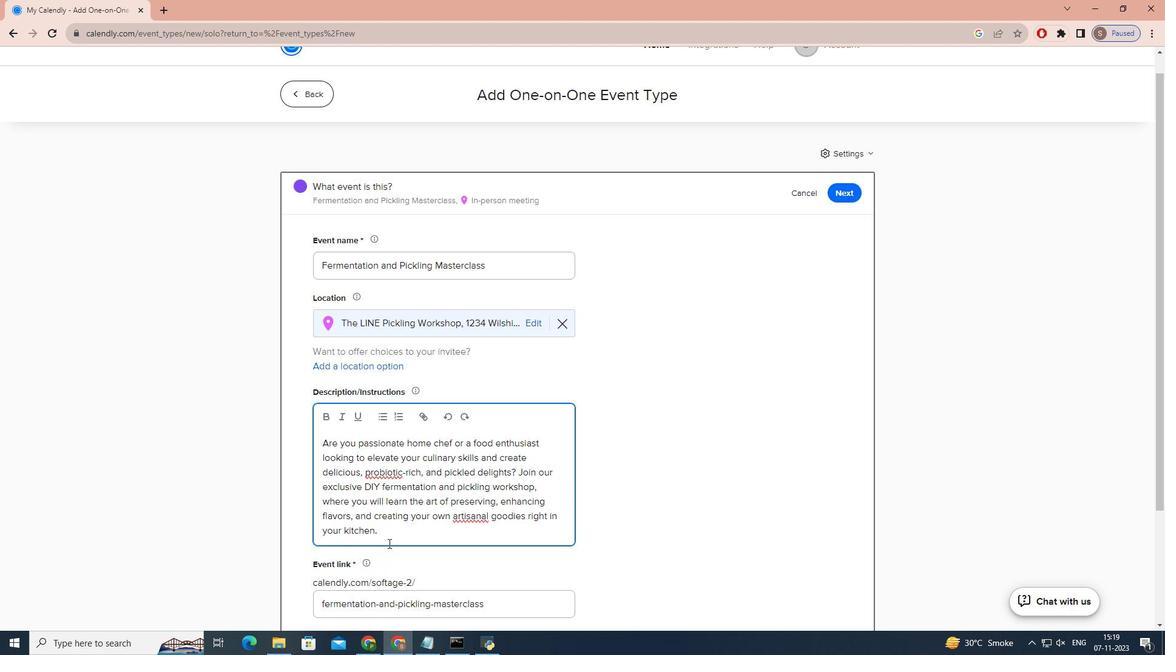 
Action: Mouse scrolled (388, 543) with delta (0, 0)
Screenshot: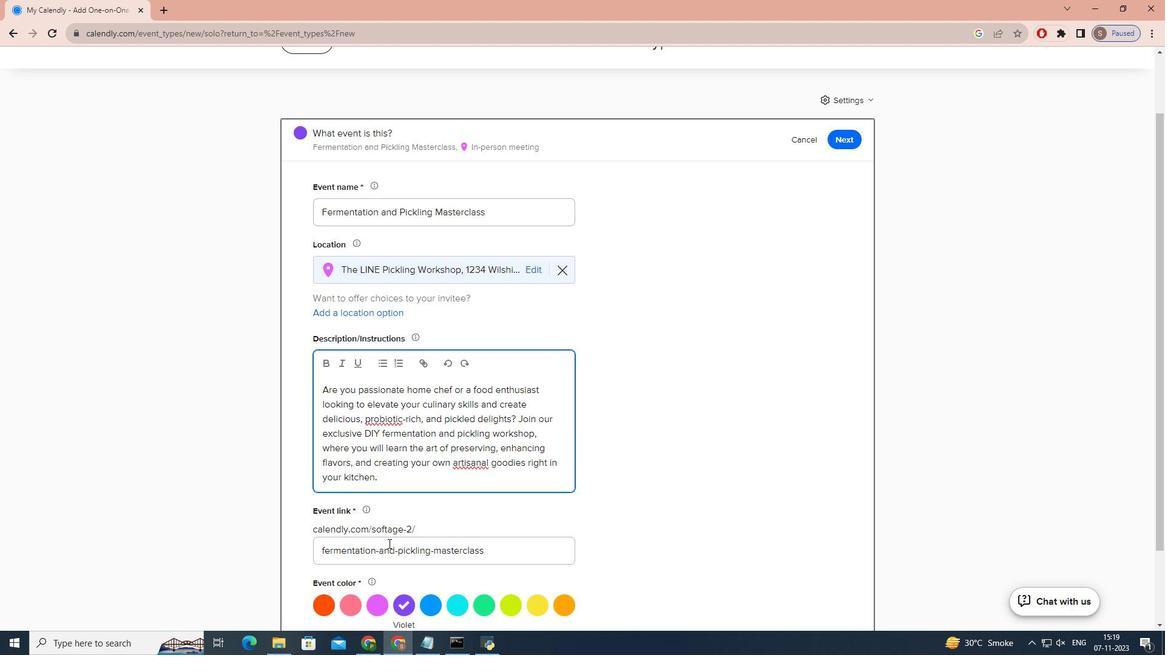 
Action: Mouse scrolled (388, 543) with delta (0, 0)
Screenshot: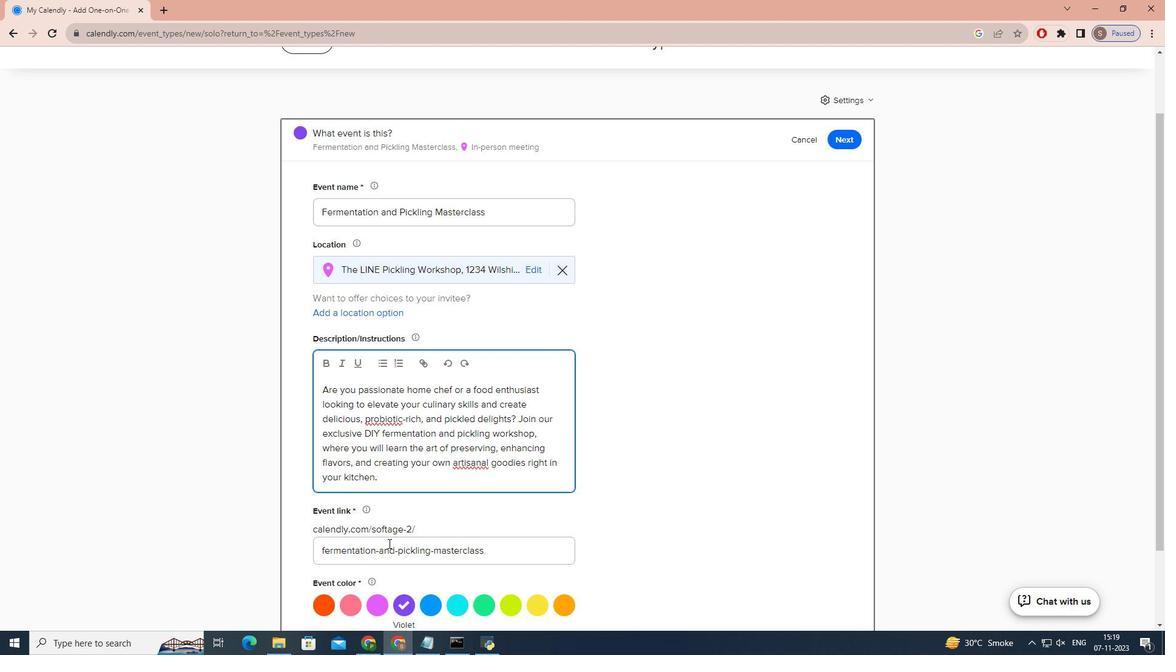 
Action: Mouse moved to (423, 520)
Screenshot: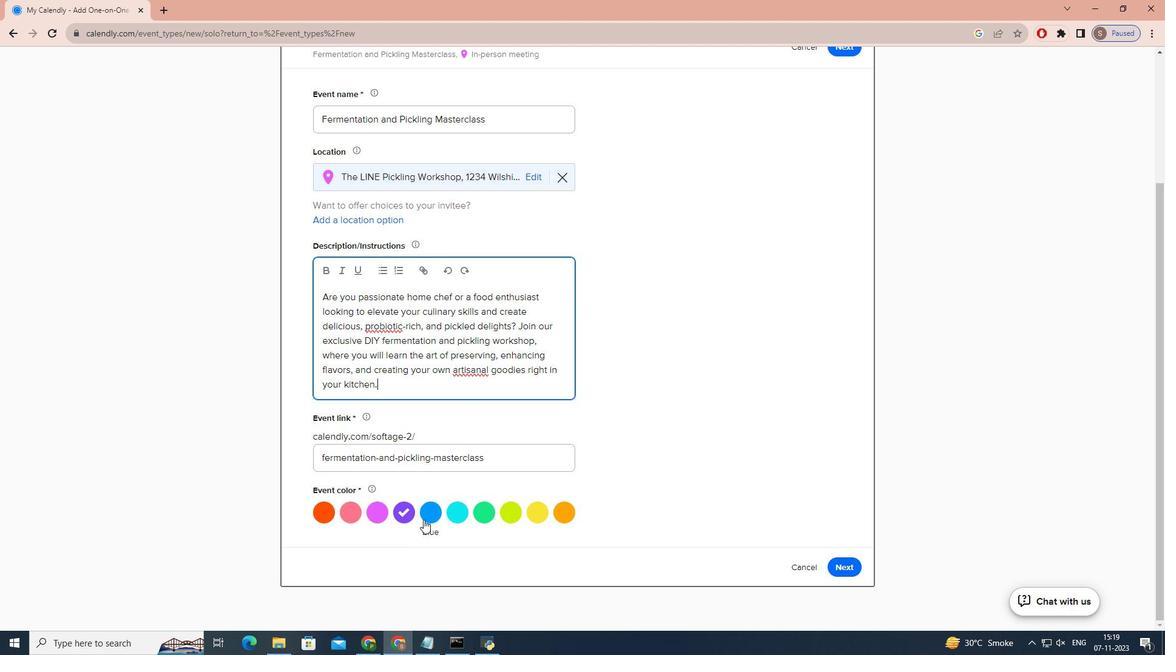 
Action: Mouse pressed left at (423, 520)
Screenshot: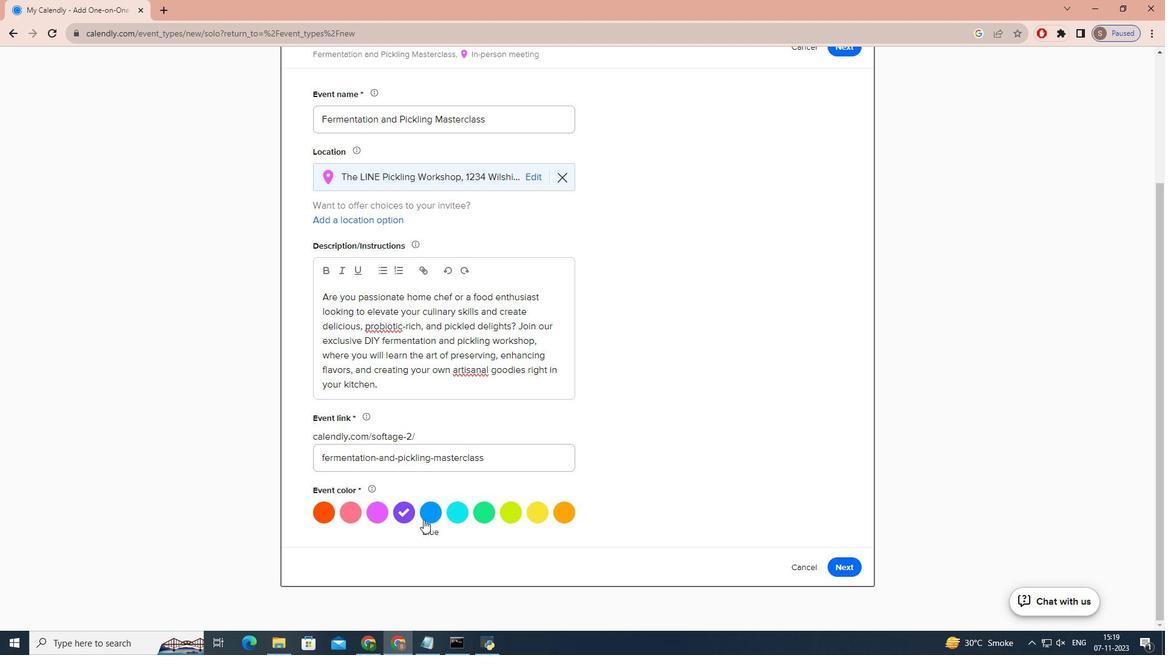 
Action: Mouse moved to (842, 564)
Screenshot: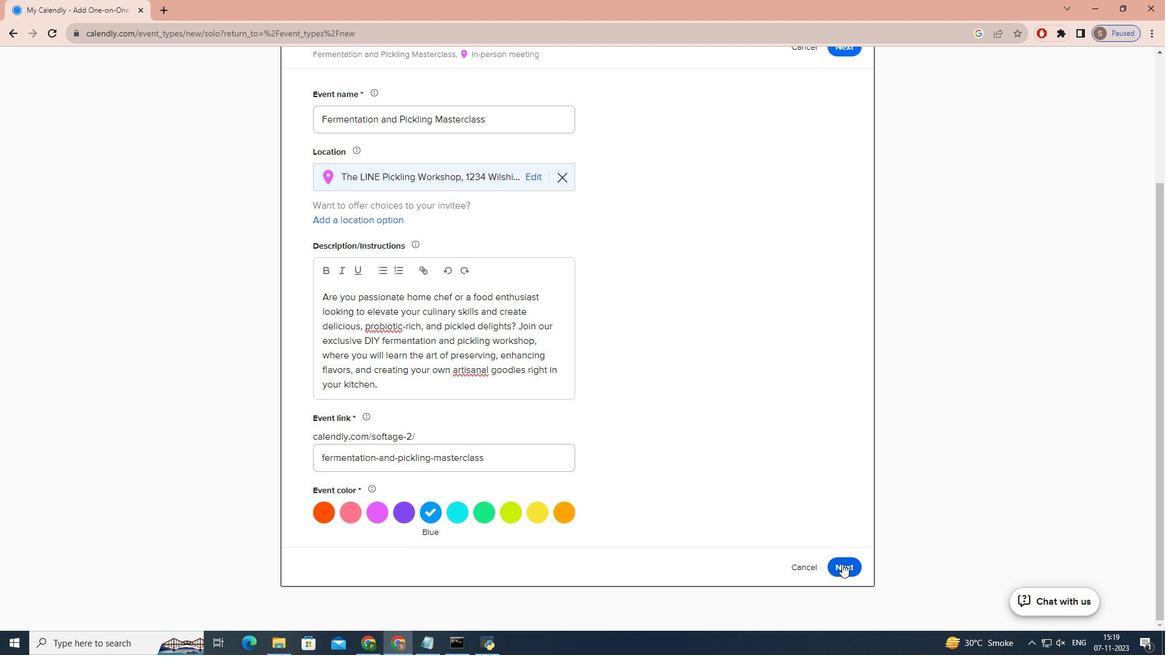 
Action: Mouse pressed left at (842, 564)
Screenshot: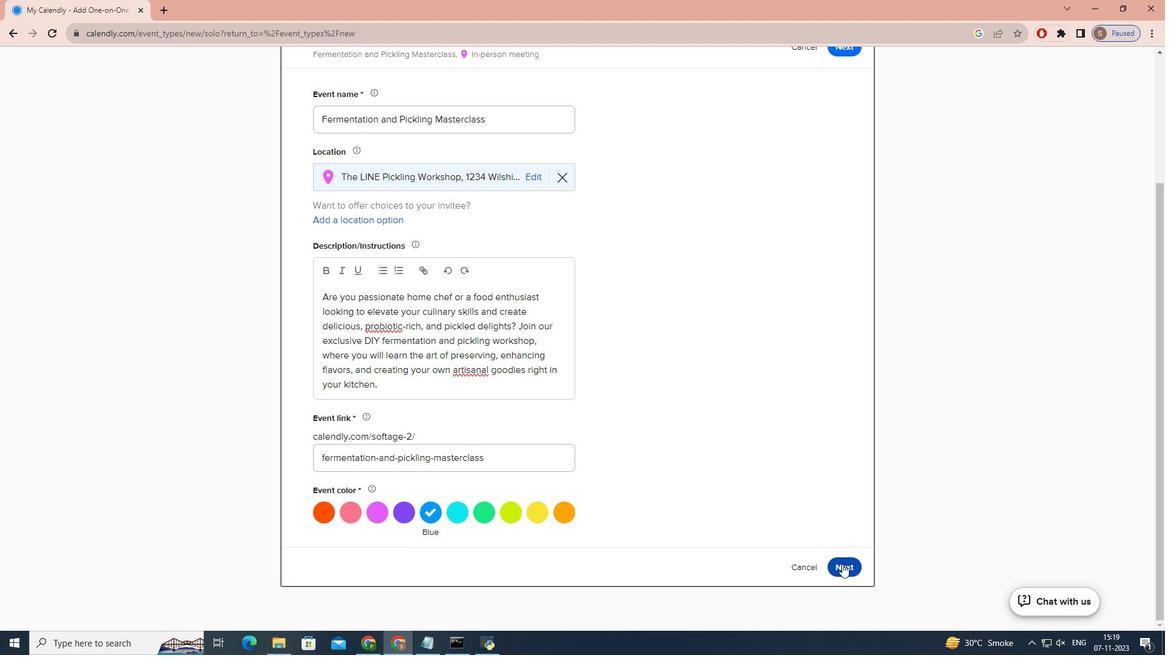 
Action: Mouse moved to (451, 343)
Screenshot: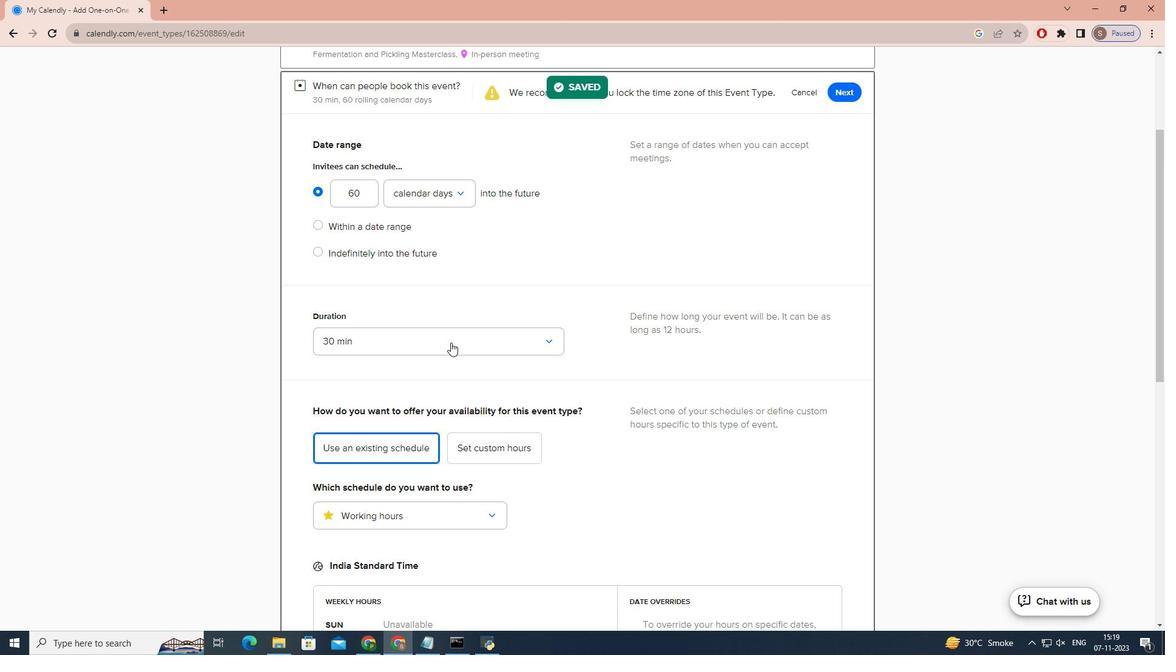 
Action: Mouse pressed left at (451, 343)
Screenshot: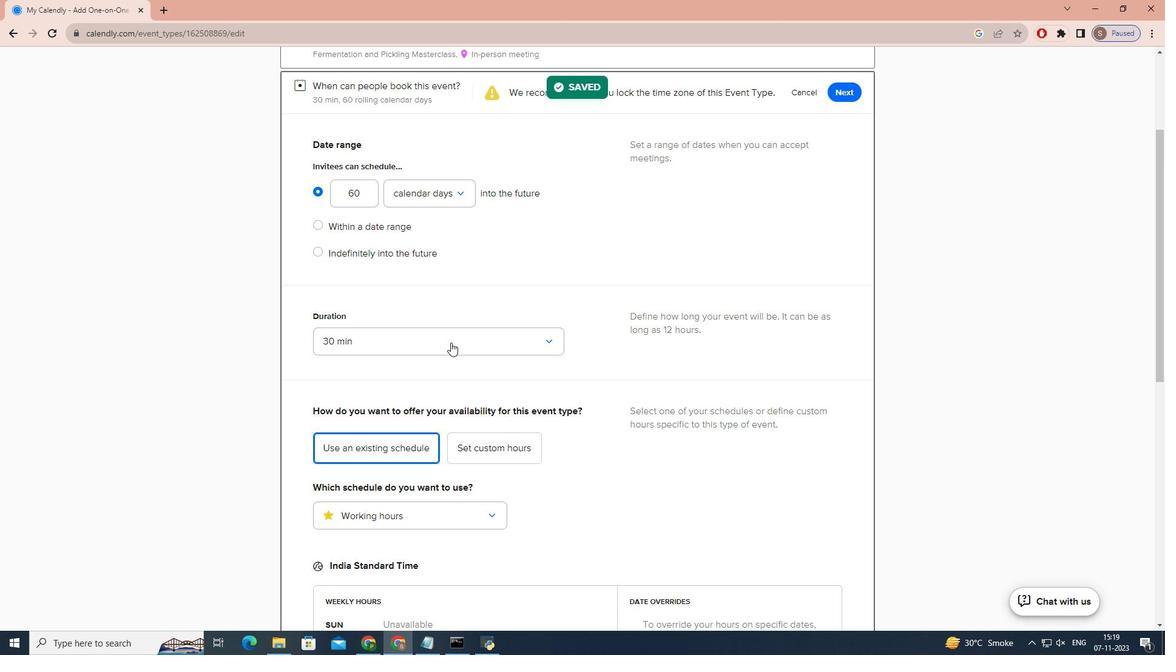 
Action: Mouse moved to (403, 475)
Screenshot: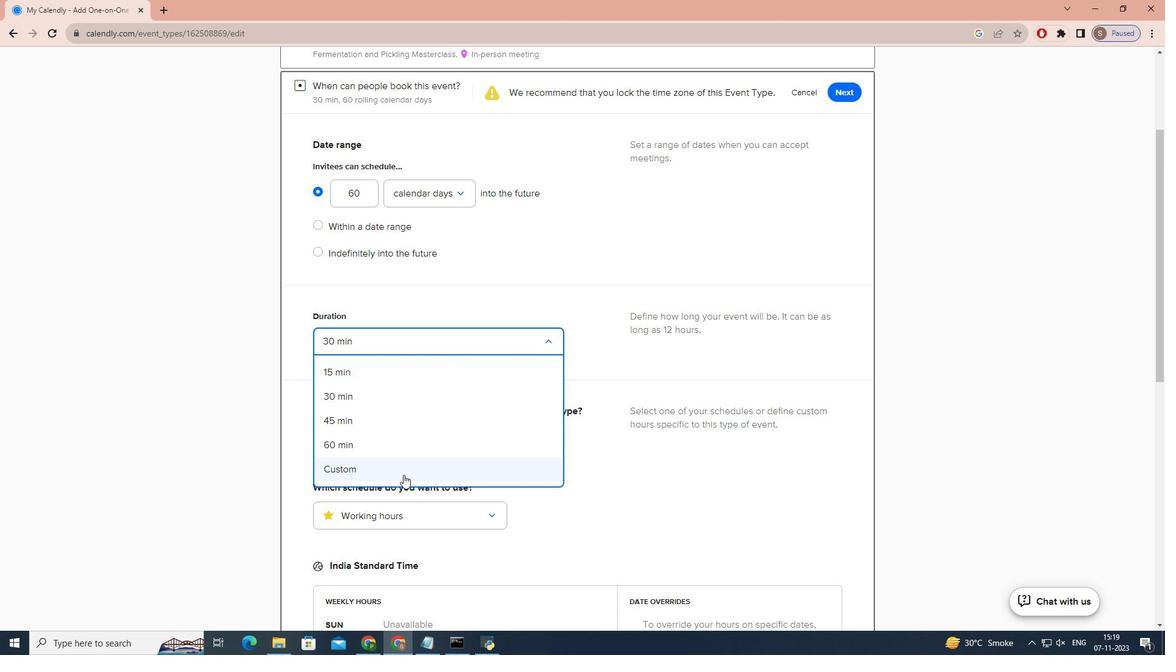 
Action: Mouse pressed left at (403, 475)
Screenshot: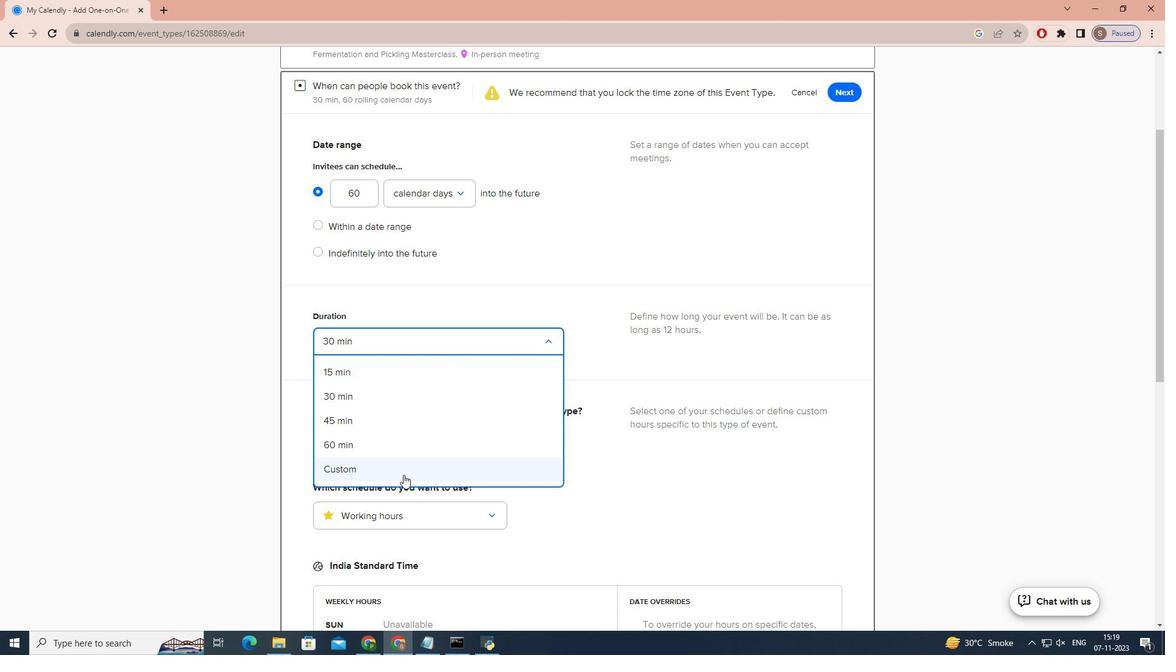 
Action: Mouse moved to (391, 364)
Screenshot: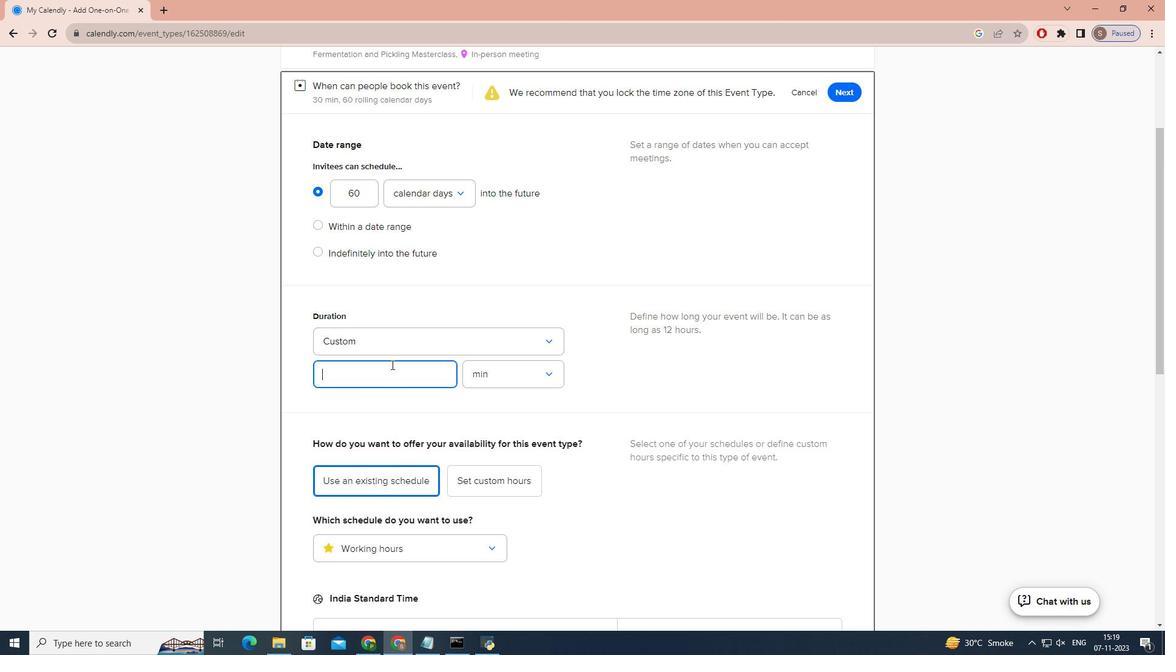
Action: Key pressed 75
Screenshot: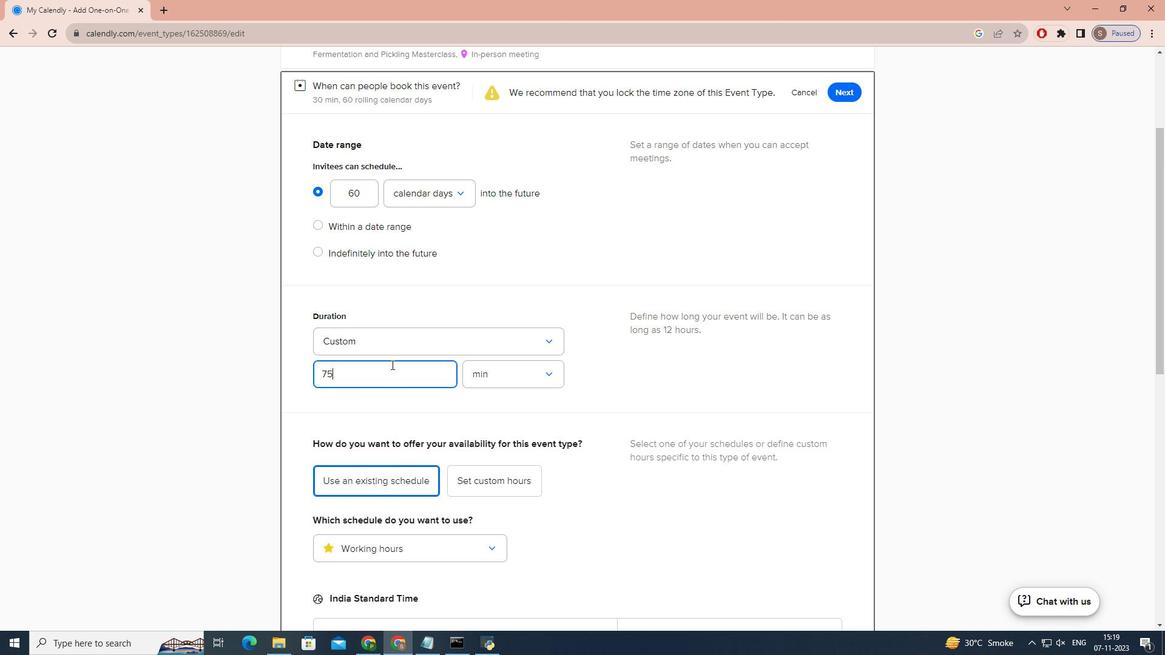
Action: Mouse moved to (855, 88)
Screenshot: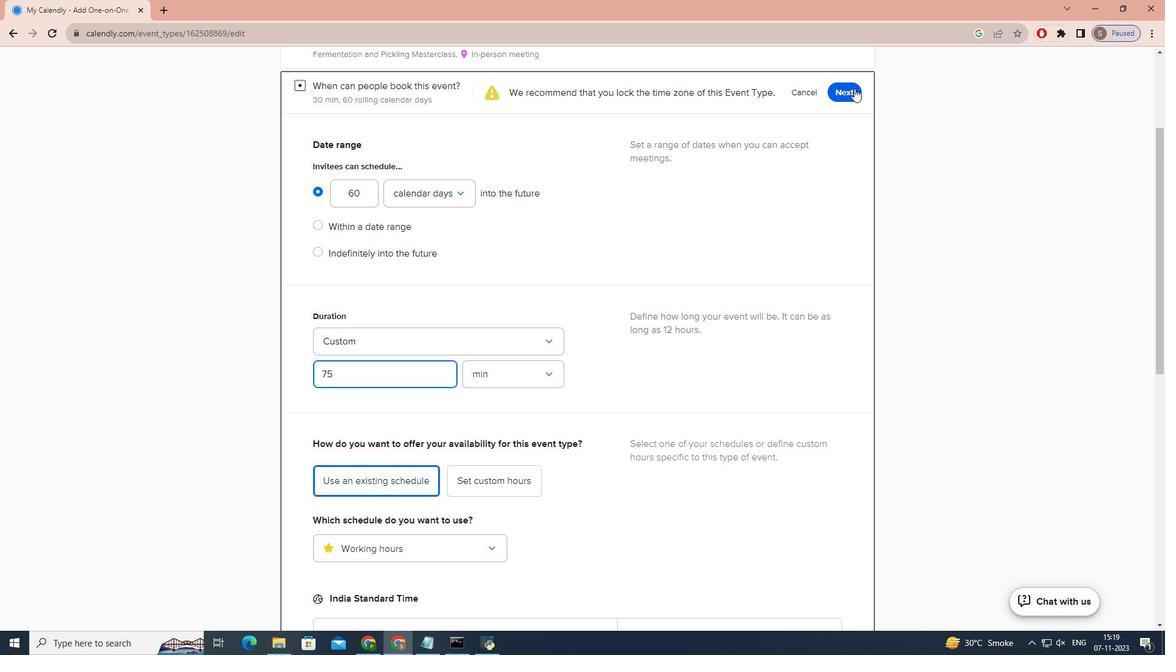 
Action: Mouse pressed left at (855, 88)
Screenshot: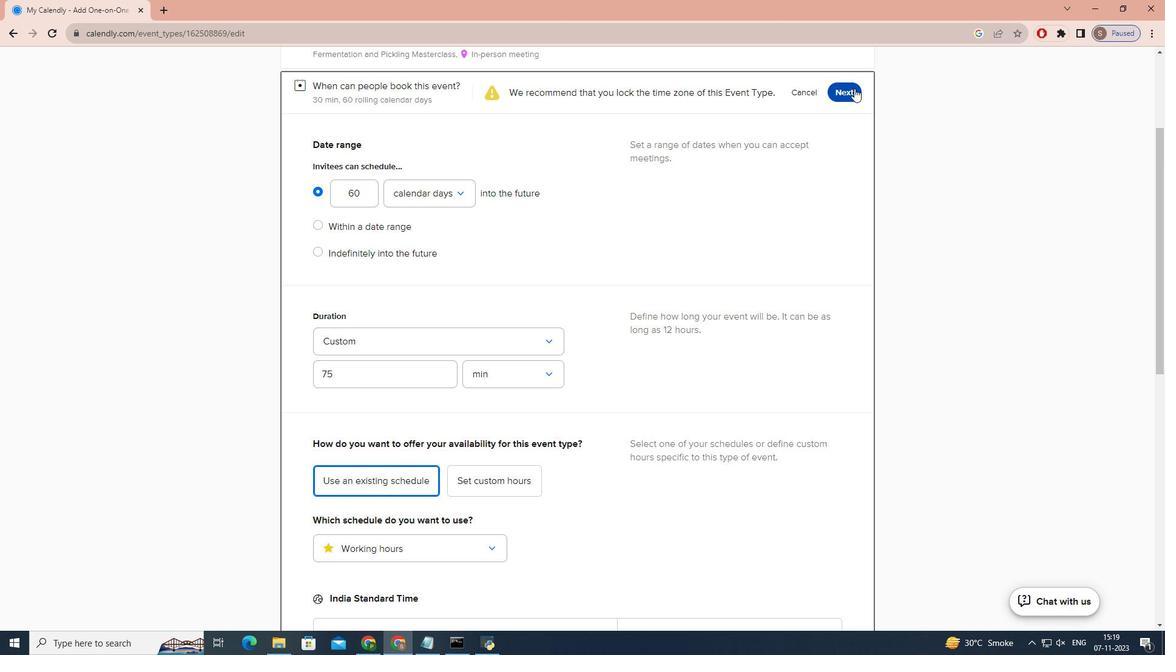 
